 Task: Create a due date automation trigger when advanced on, on the monday of the week before a card is due add fields without custom field "Resume" set to a number lower or equal to 1 and lower or equal to 10 at 11:00 AM.
Action: Mouse moved to (844, 261)
Screenshot: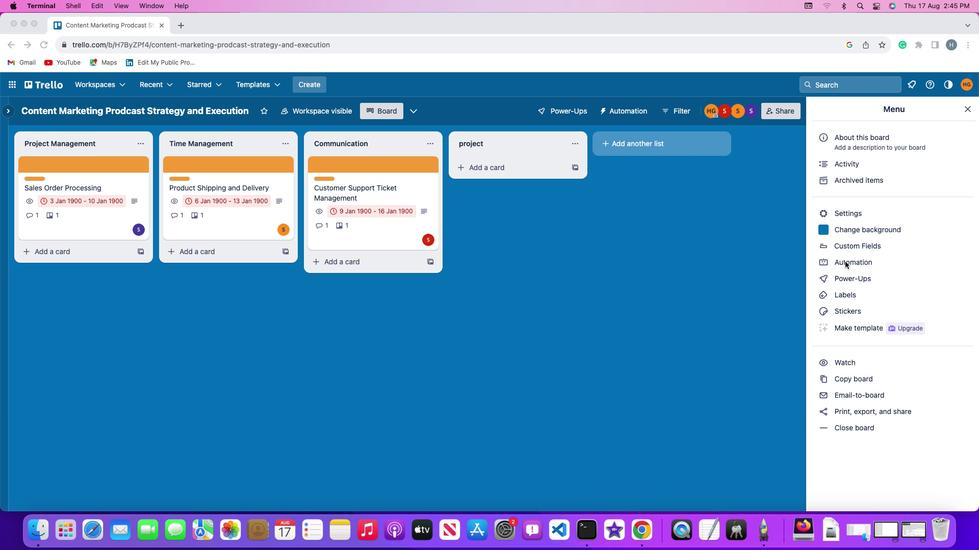 
Action: Mouse pressed left at (844, 261)
Screenshot: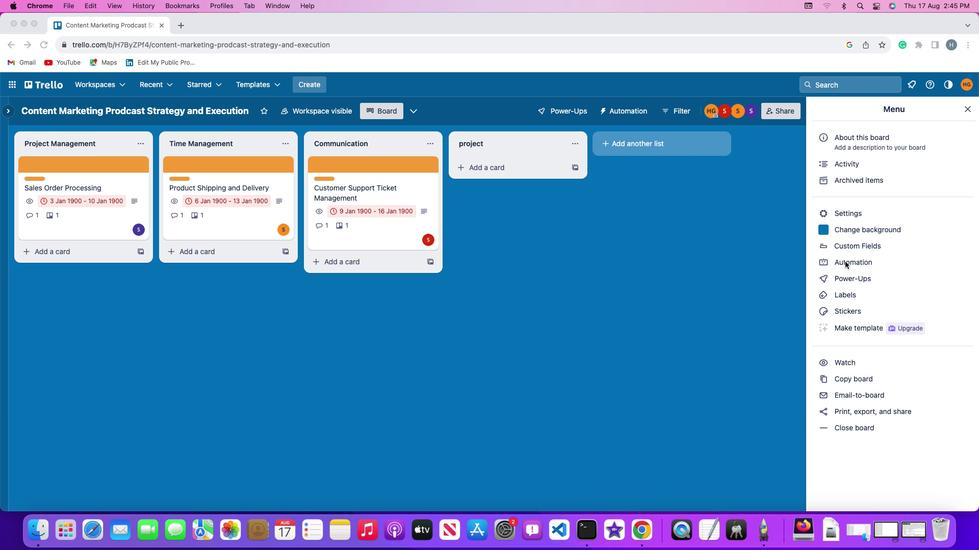 
Action: Mouse pressed left at (844, 261)
Screenshot: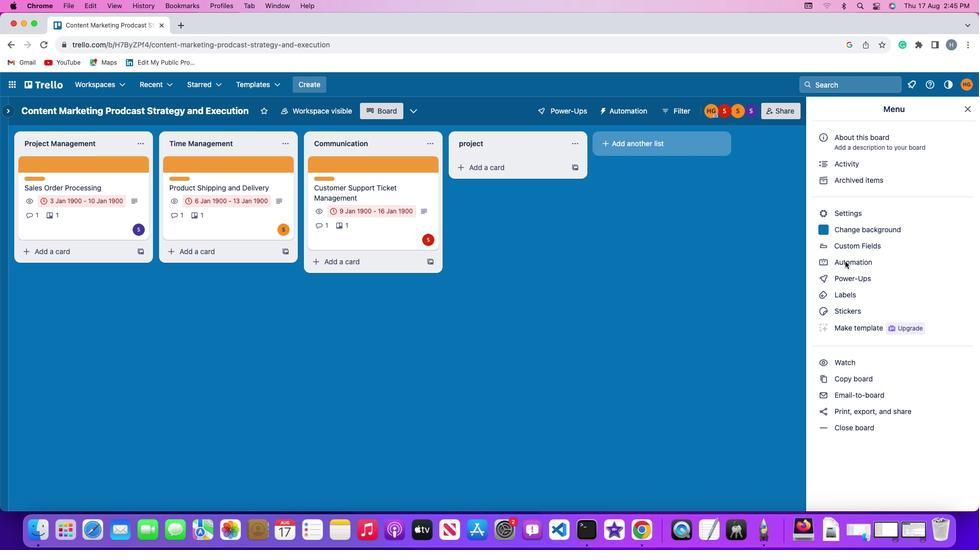 
Action: Mouse moved to (68, 239)
Screenshot: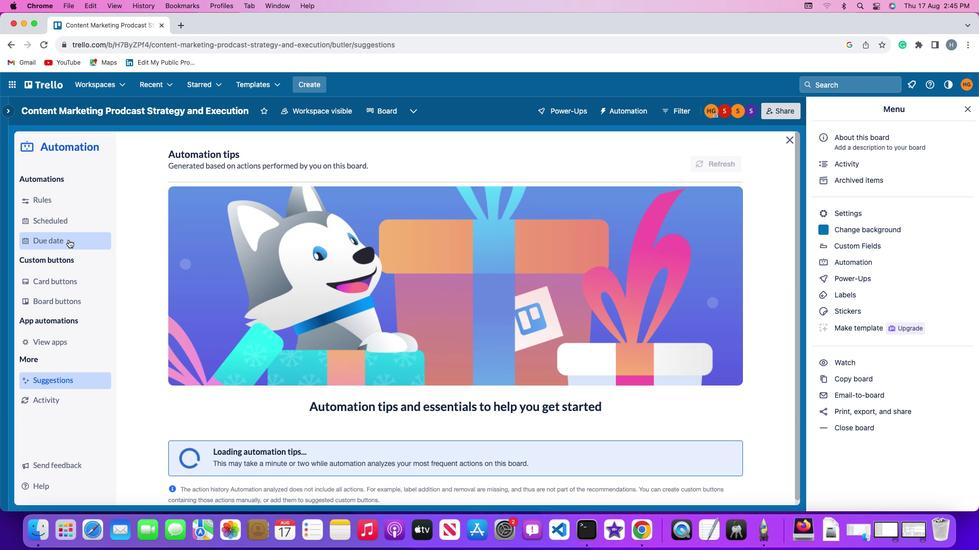 
Action: Mouse pressed left at (68, 239)
Screenshot: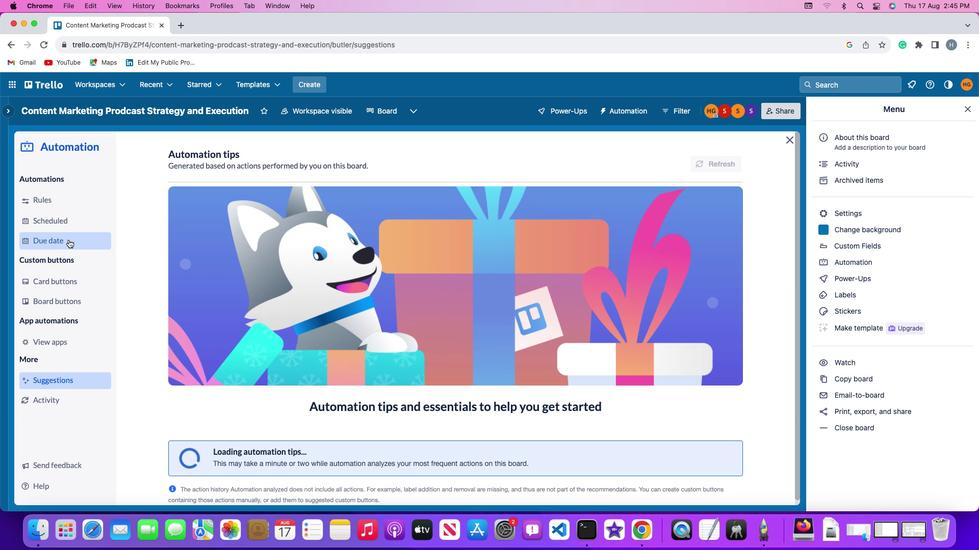 
Action: Mouse moved to (680, 153)
Screenshot: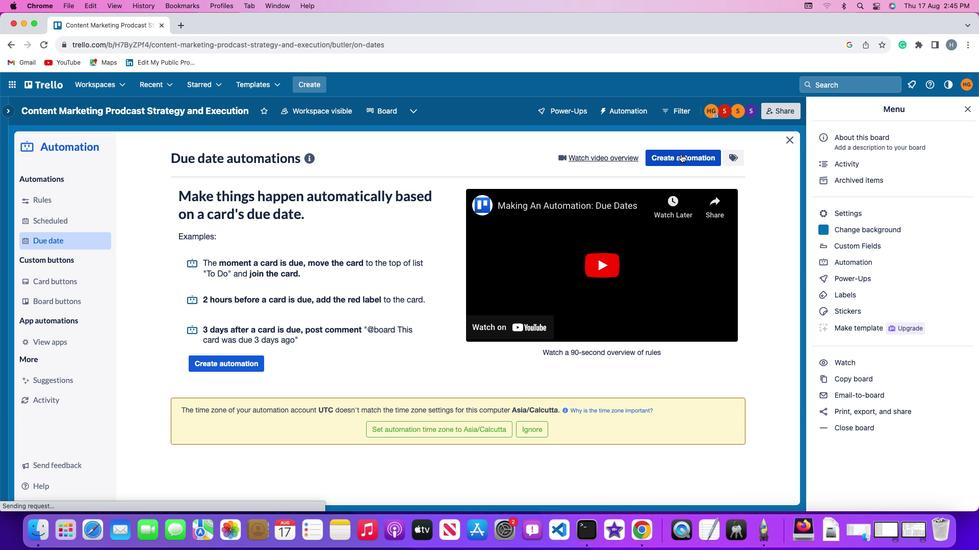 
Action: Mouse pressed left at (680, 153)
Screenshot: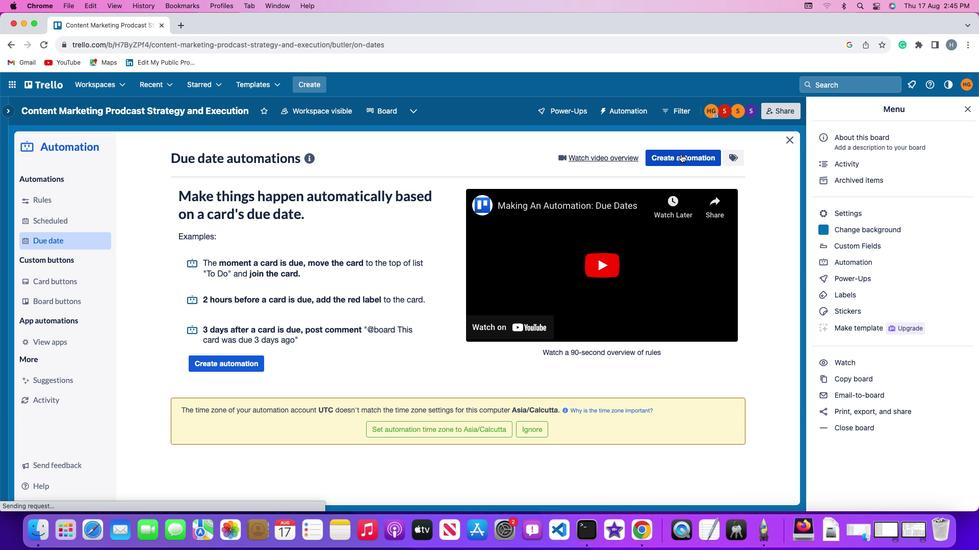 
Action: Mouse moved to (193, 256)
Screenshot: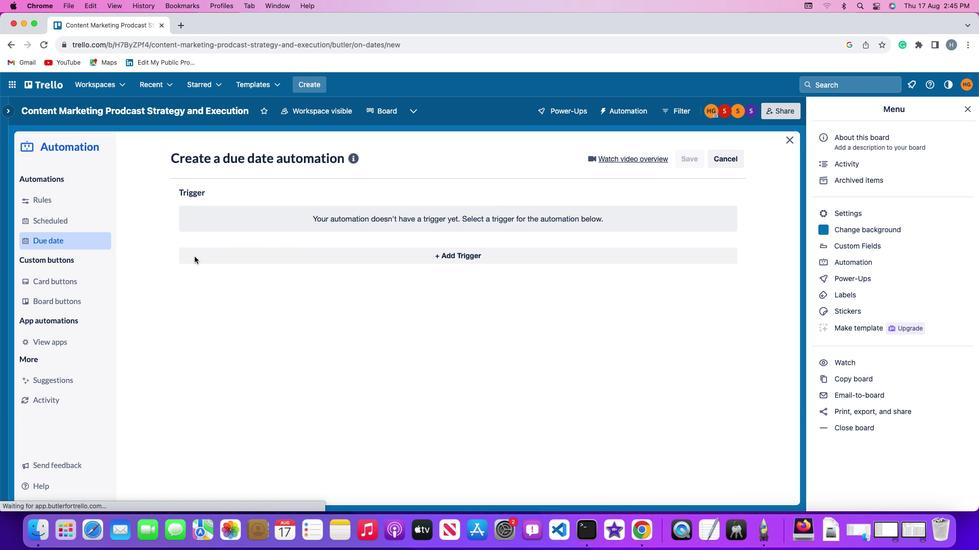 
Action: Mouse pressed left at (193, 256)
Screenshot: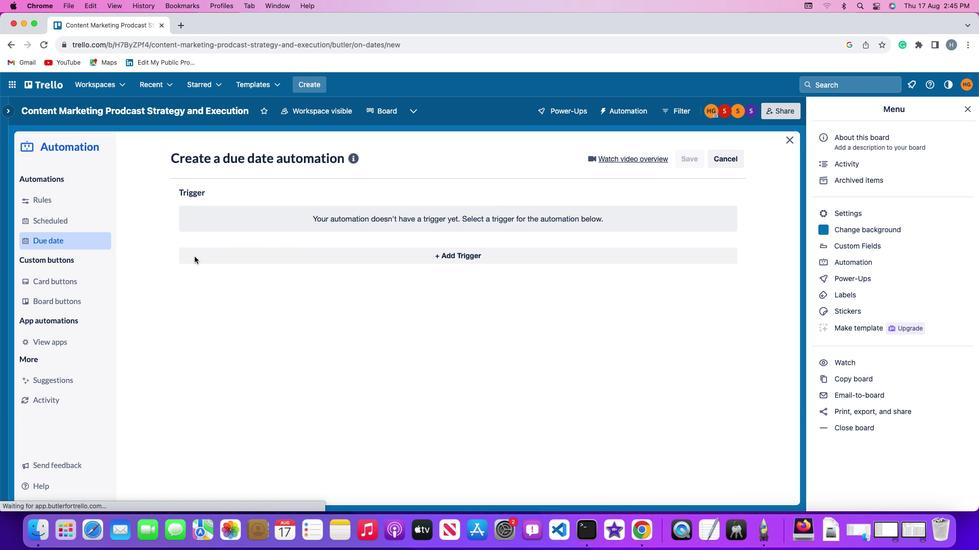 
Action: Mouse moved to (224, 452)
Screenshot: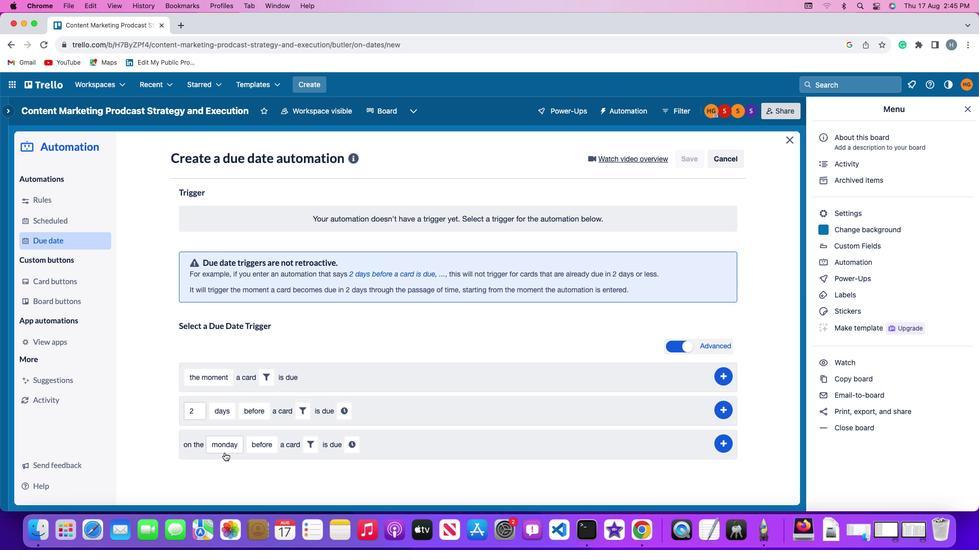 
Action: Mouse pressed left at (224, 452)
Screenshot: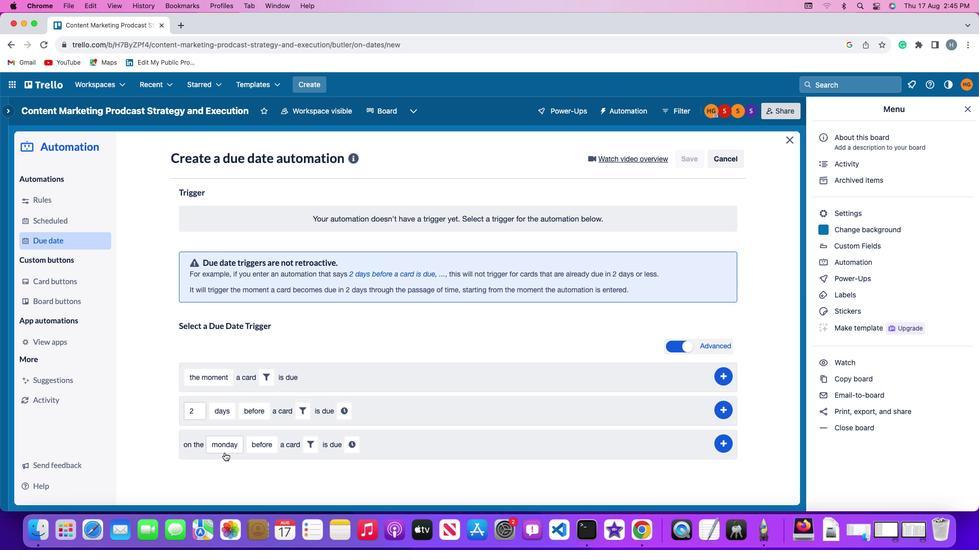 
Action: Mouse moved to (244, 306)
Screenshot: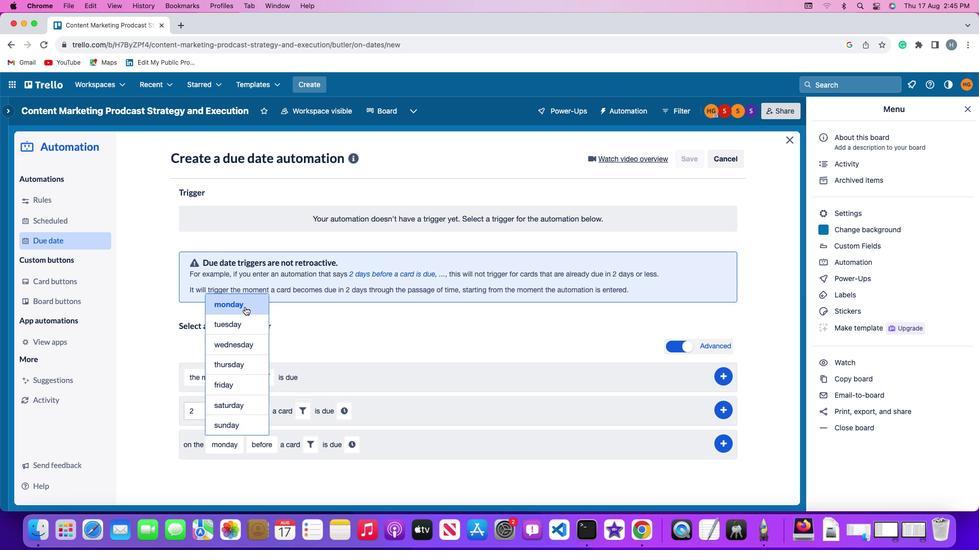 
Action: Mouse pressed left at (244, 306)
Screenshot: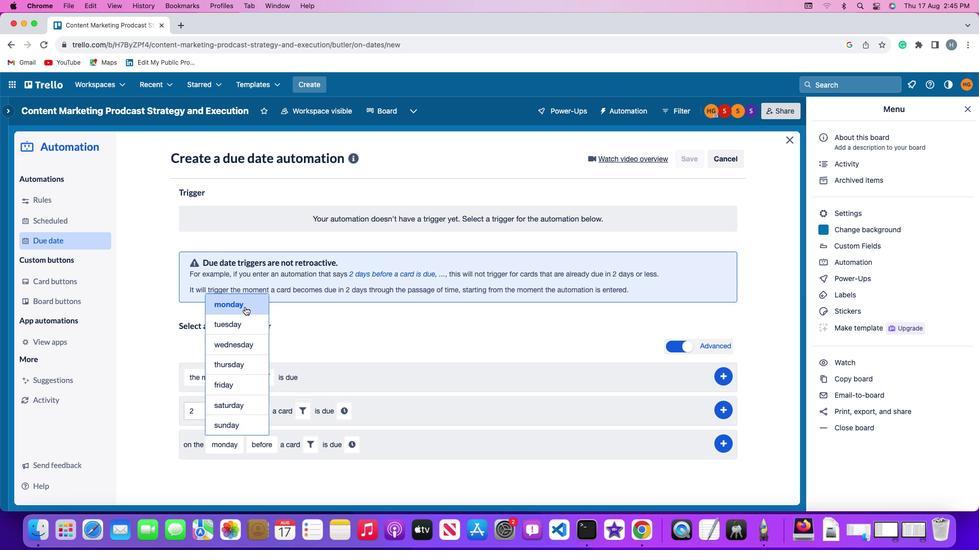 
Action: Mouse moved to (250, 446)
Screenshot: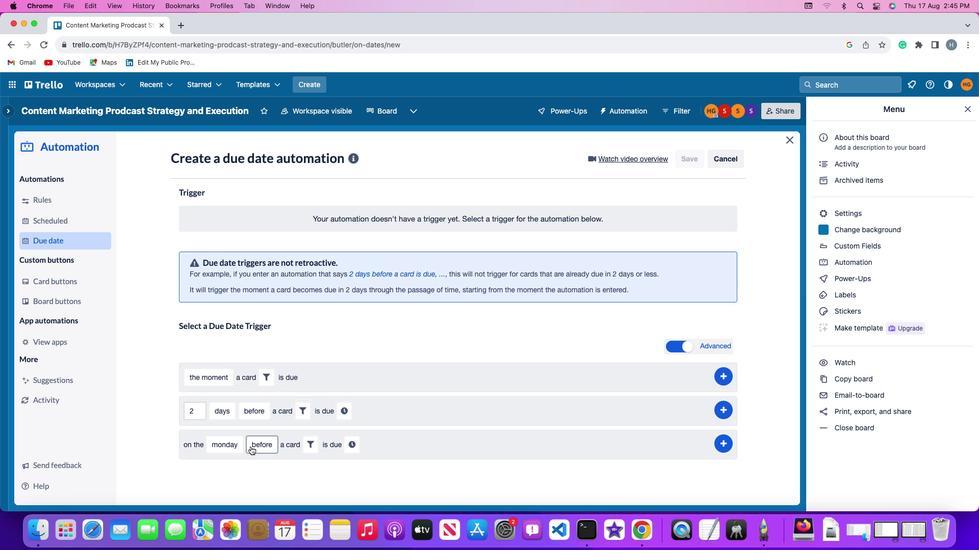 
Action: Mouse pressed left at (250, 446)
Screenshot: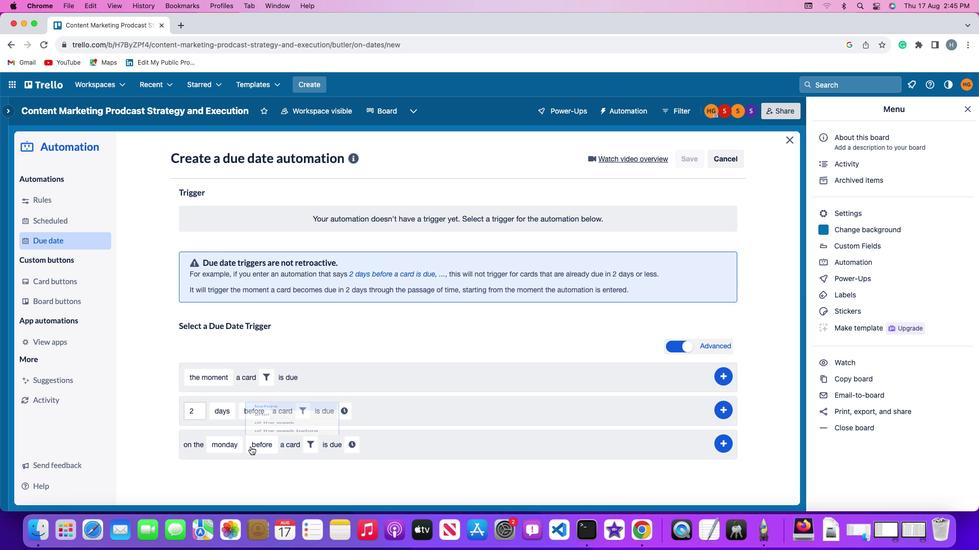 
Action: Mouse moved to (262, 425)
Screenshot: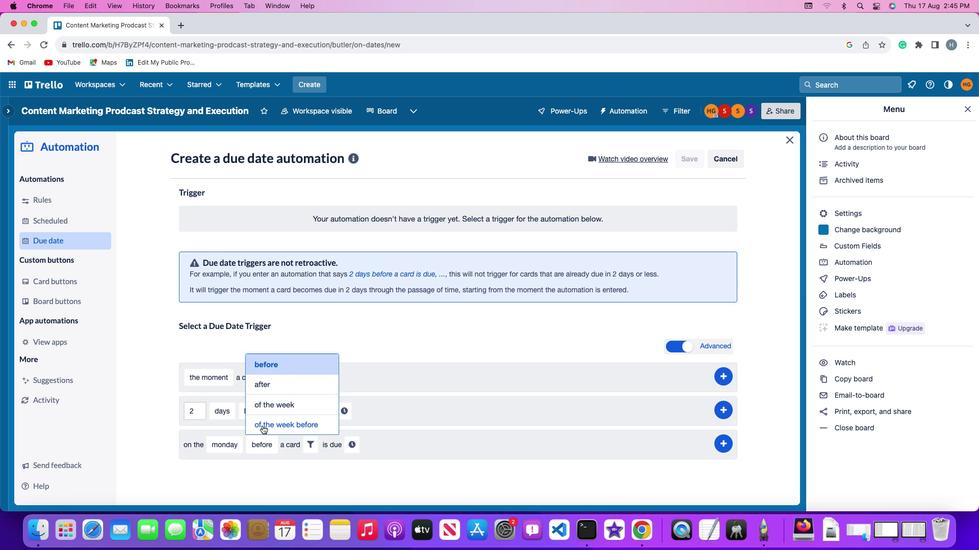 
Action: Mouse pressed left at (262, 425)
Screenshot: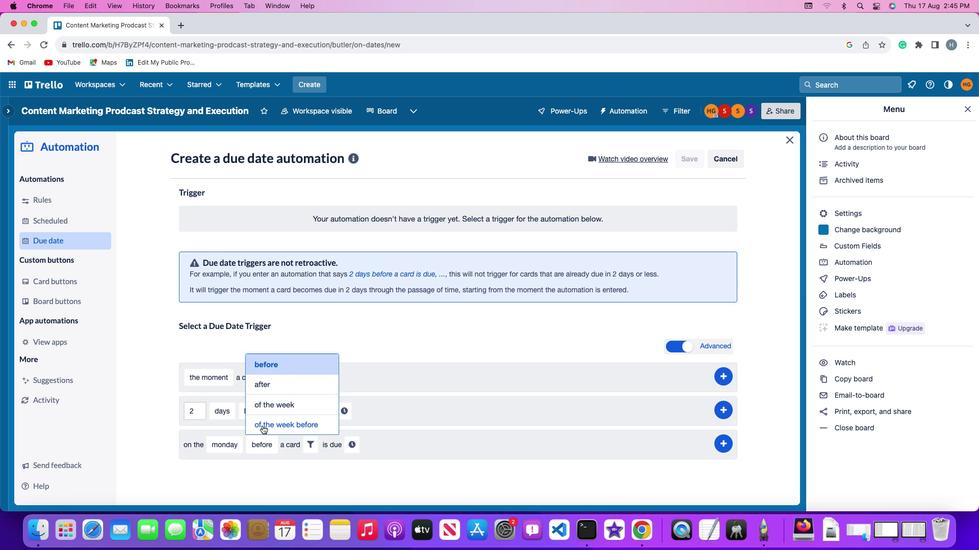 
Action: Mouse moved to (344, 442)
Screenshot: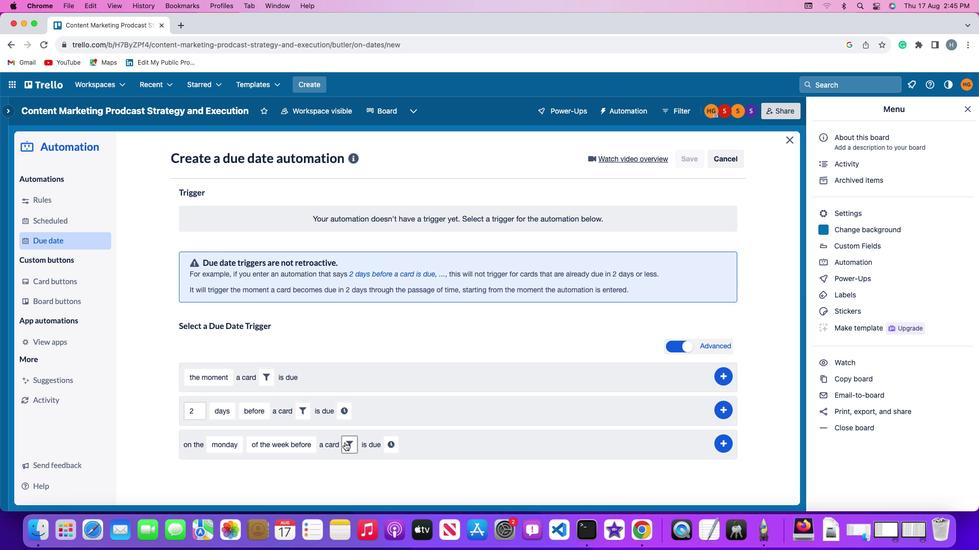 
Action: Mouse pressed left at (344, 442)
Screenshot: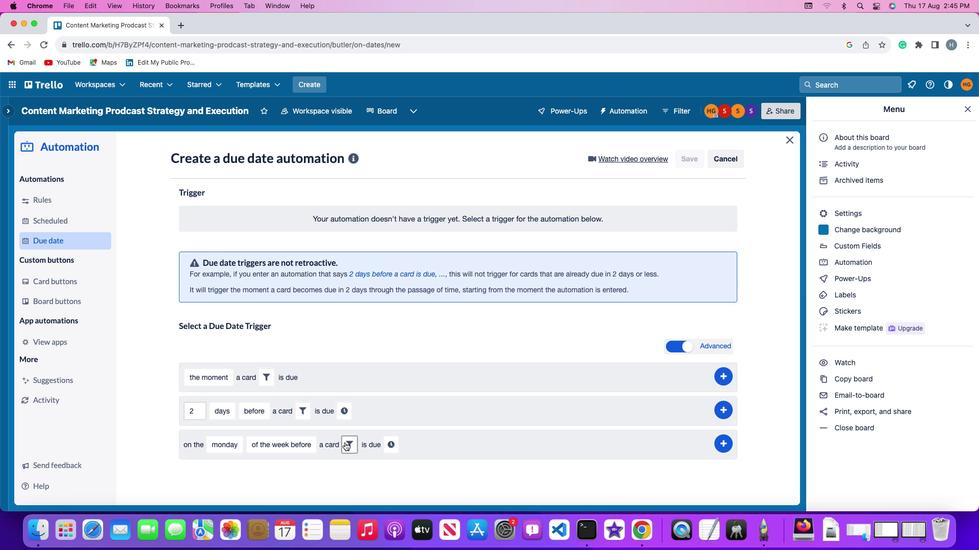 
Action: Mouse moved to (516, 474)
Screenshot: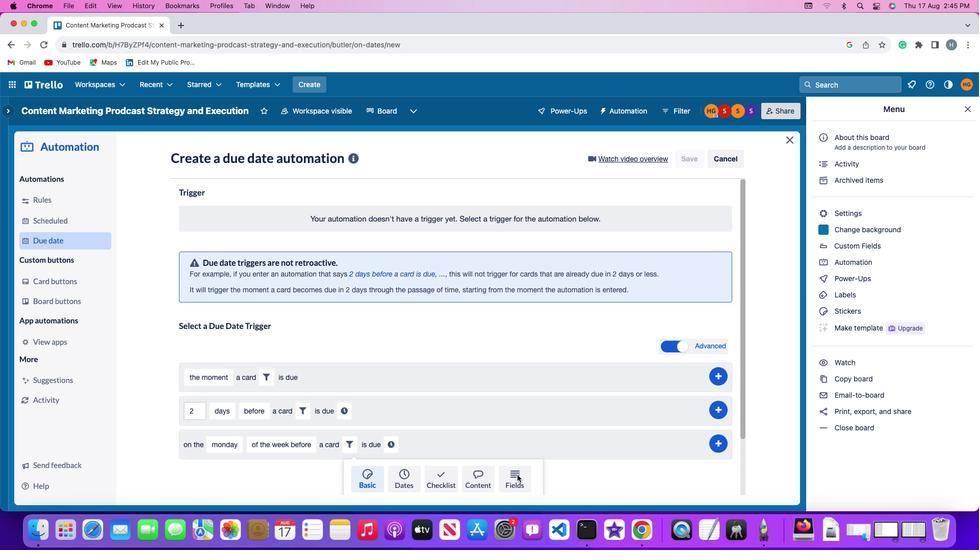 
Action: Mouse pressed left at (516, 474)
Screenshot: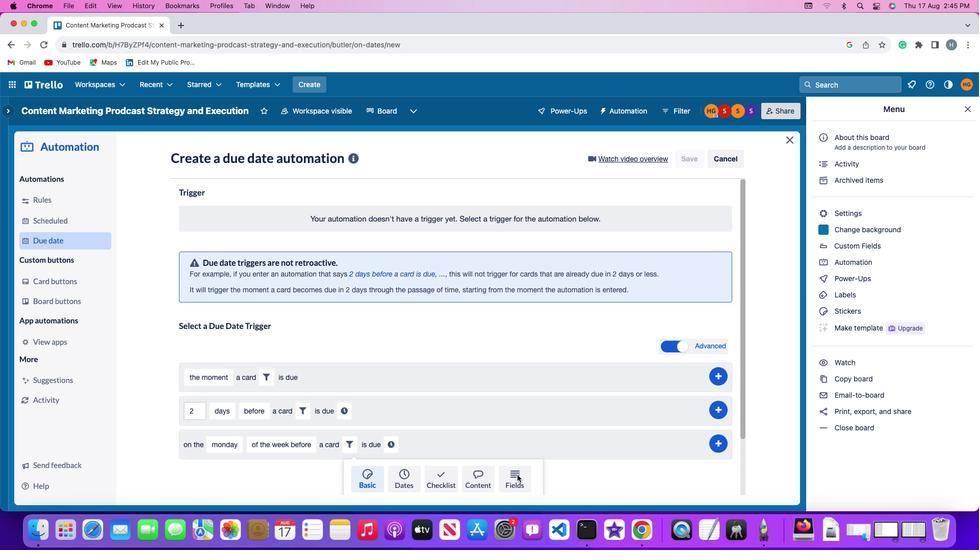 
Action: Mouse moved to (305, 470)
Screenshot: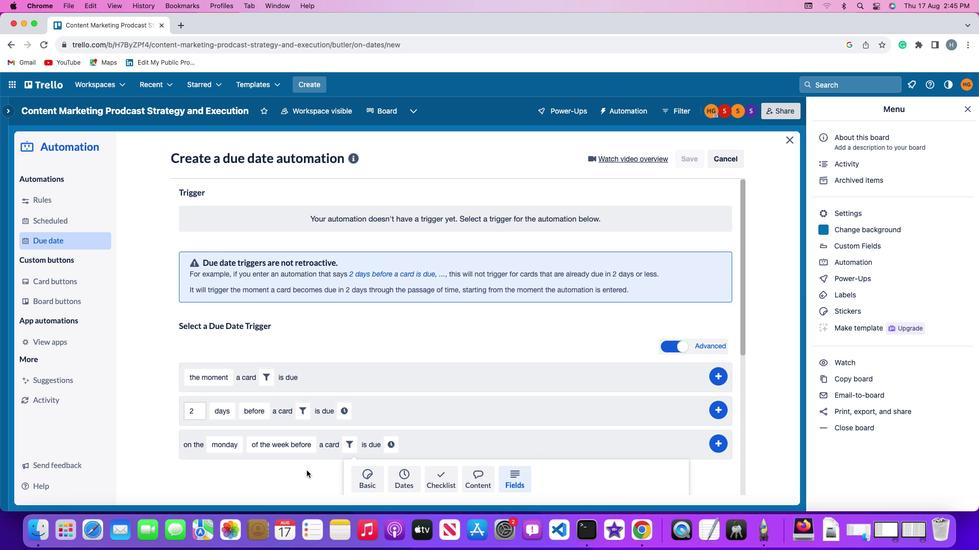 
Action: Mouse scrolled (305, 470) with delta (0, 0)
Screenshot: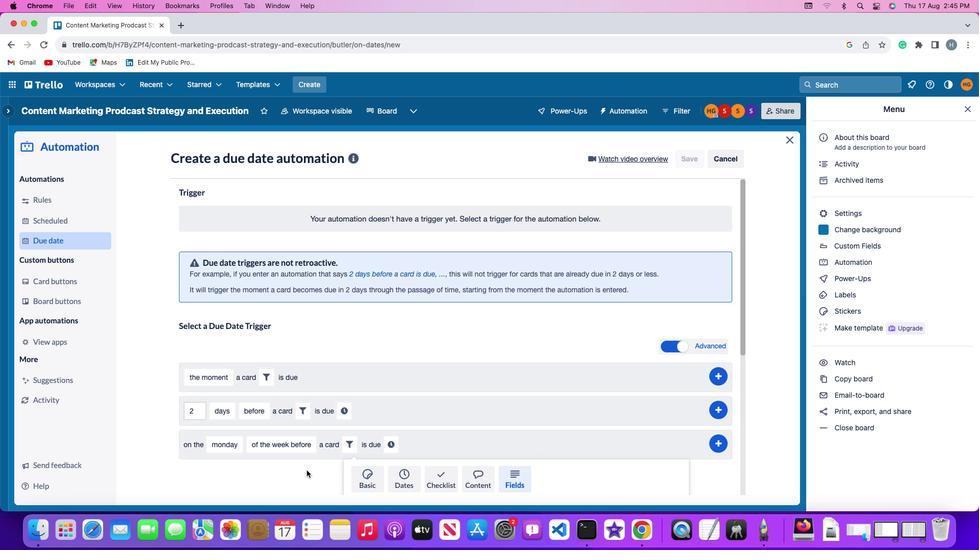 
Action: Mouse scrolled (305, 470) with delta (0, 0)
Screenshot: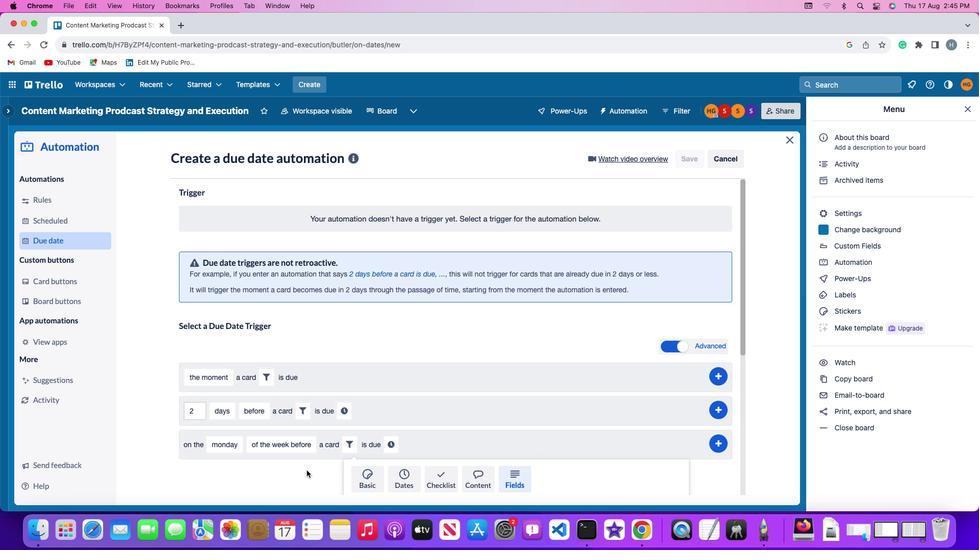 
Action: Mouse scrolled (305, 470) with delta (0, -1)
Screenshot: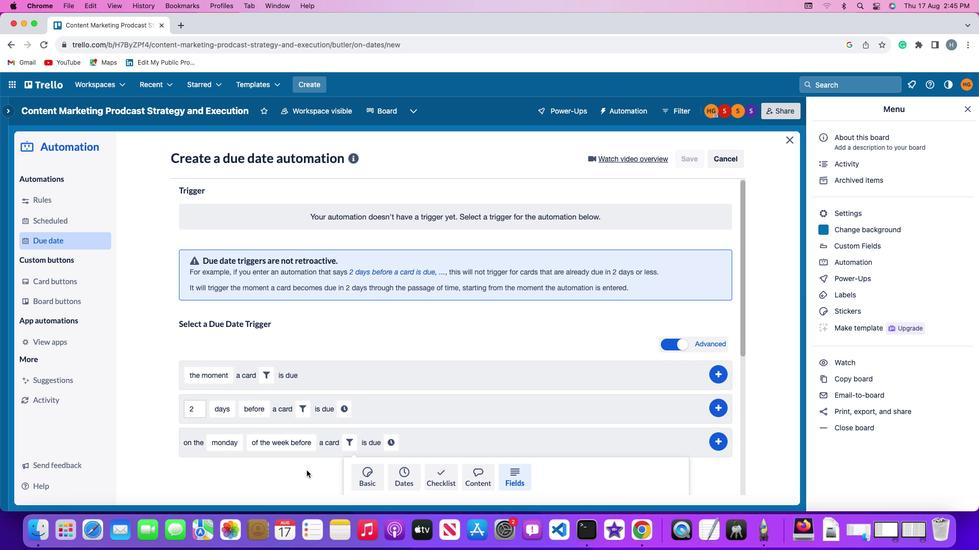 
Action: Mouse scrolled (305, 470) with delta (0, -2)
Screenshot: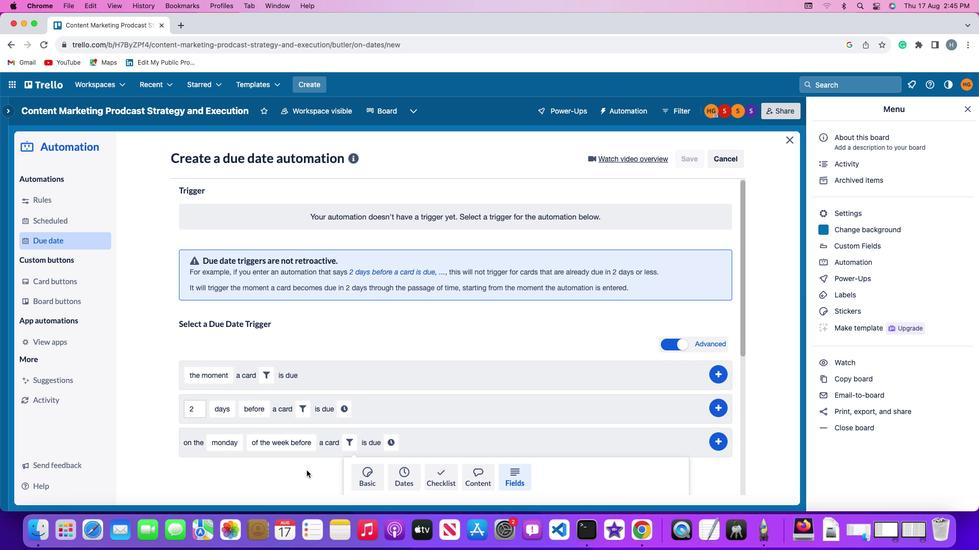 
Action: Mouse scrolled (305, 470) with delta (0, -3)
Screenshot: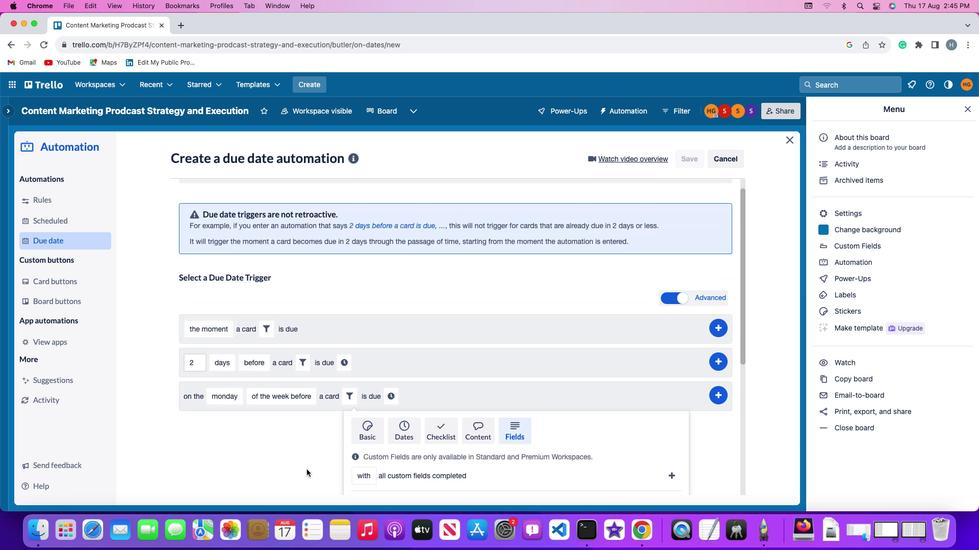 
Action: Mouse moved to (303, 466)
Screenshot: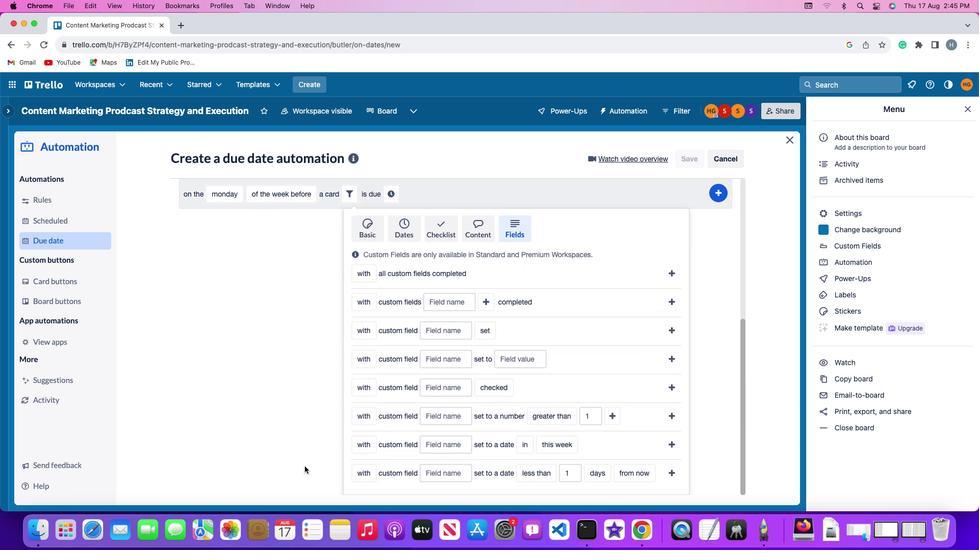 
Action: Mouse scrolled (303, 466) with delta (0, 0)
Screenshot: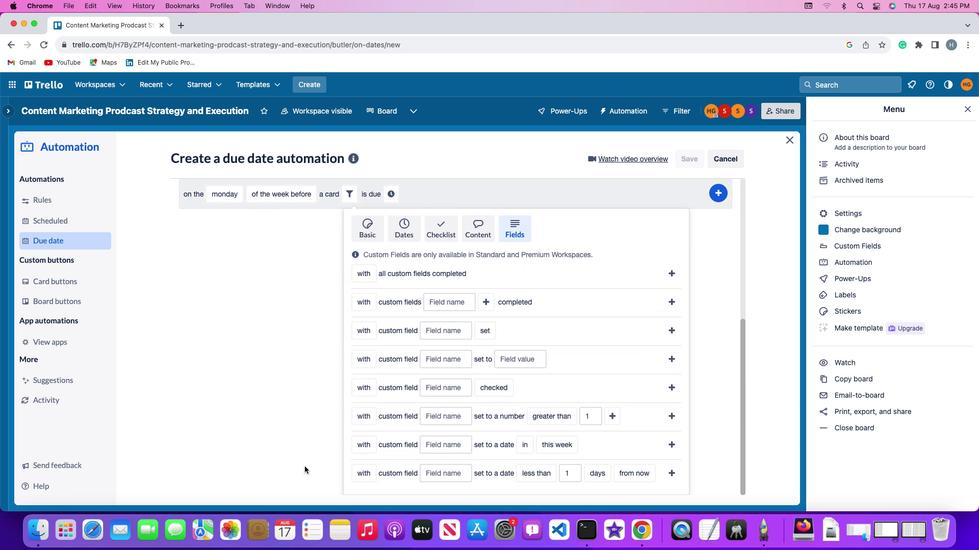 
Action: Mouse scrolled (303, 466) with delta (0, 0)
Screenshot: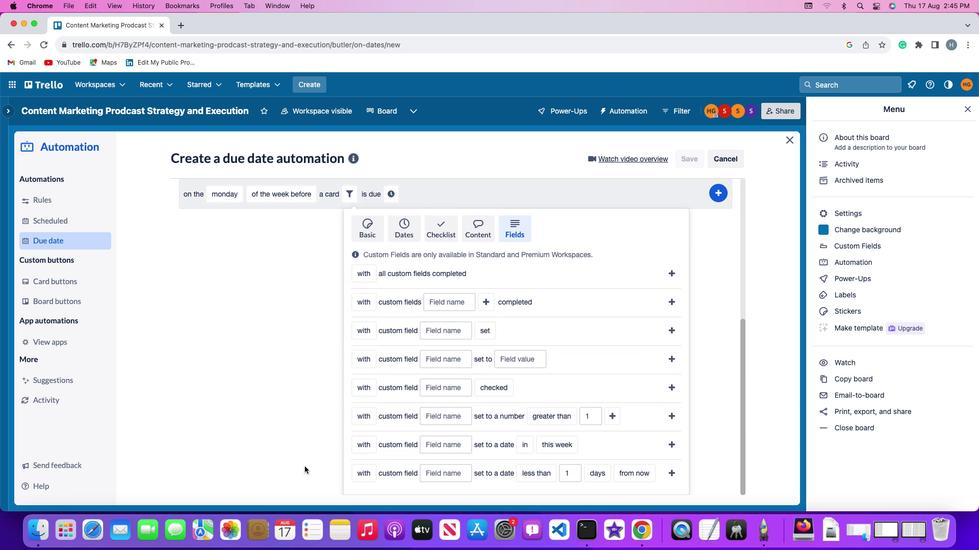 
Action: Mouse scrolled (303, 466) with delta (0, -1)
Screenshot: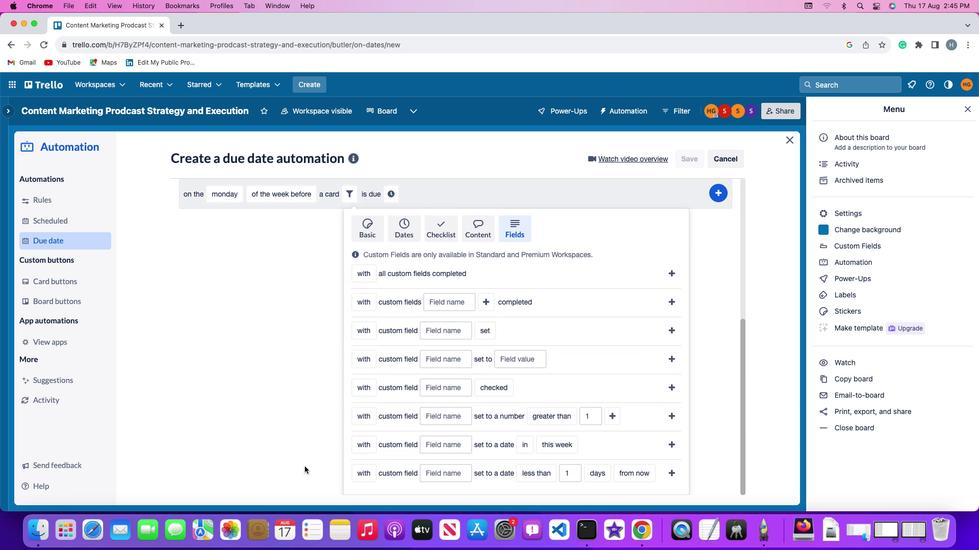
Action: Mouse scrolled (303, 466) with delta (0, -2)
Screenshot: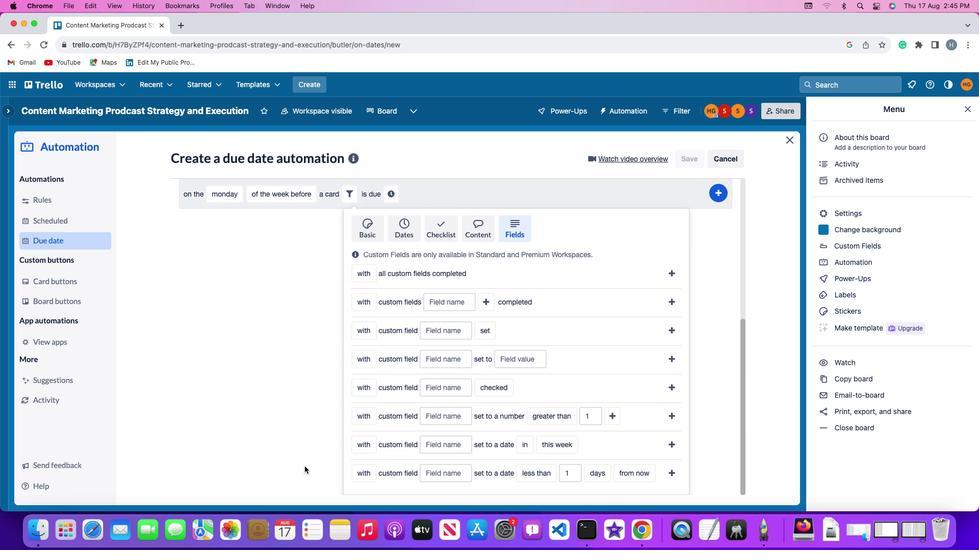
Action: Mouse moved to (359, 417)
Screenshot: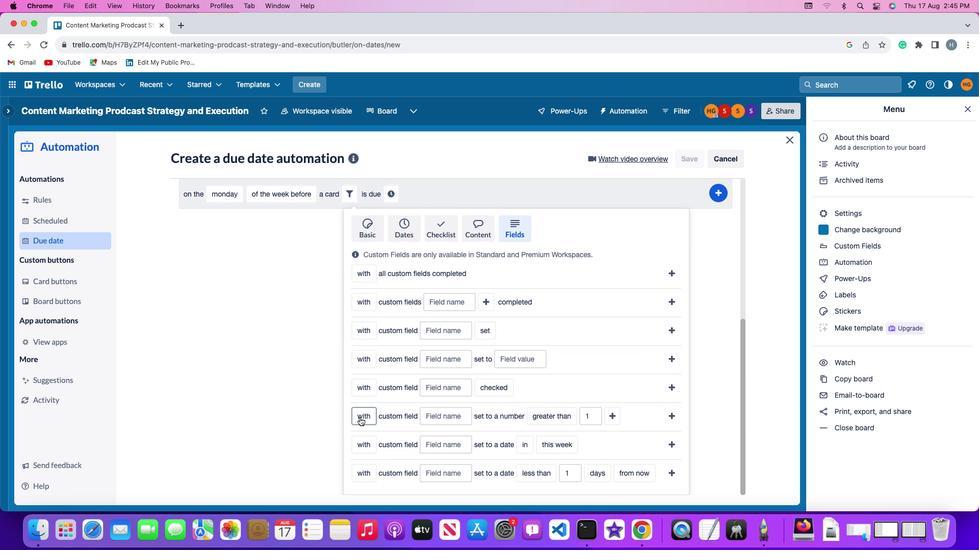 
Action: Mouse pressed left at (359, 417)
Screenshot: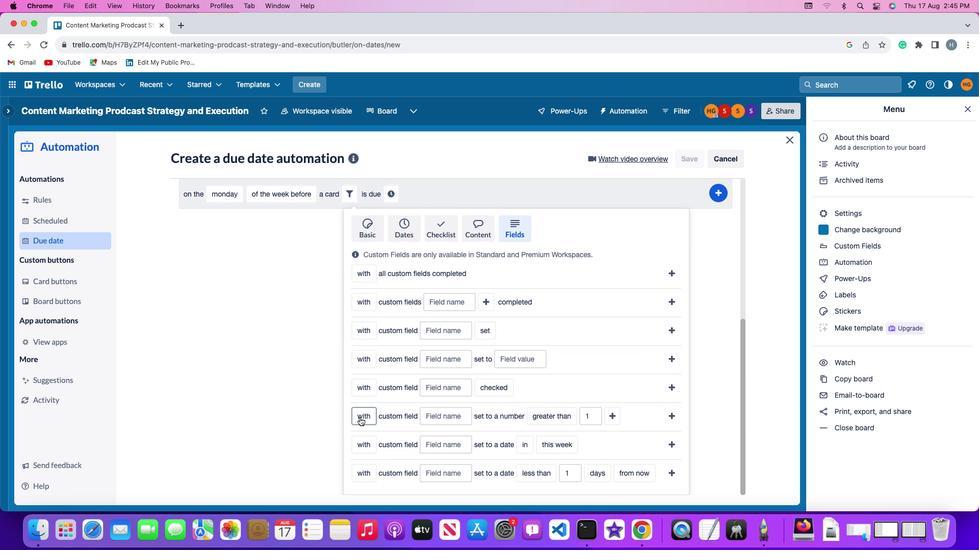 
Action: Mouse moved to (373, 450)
Screenshot: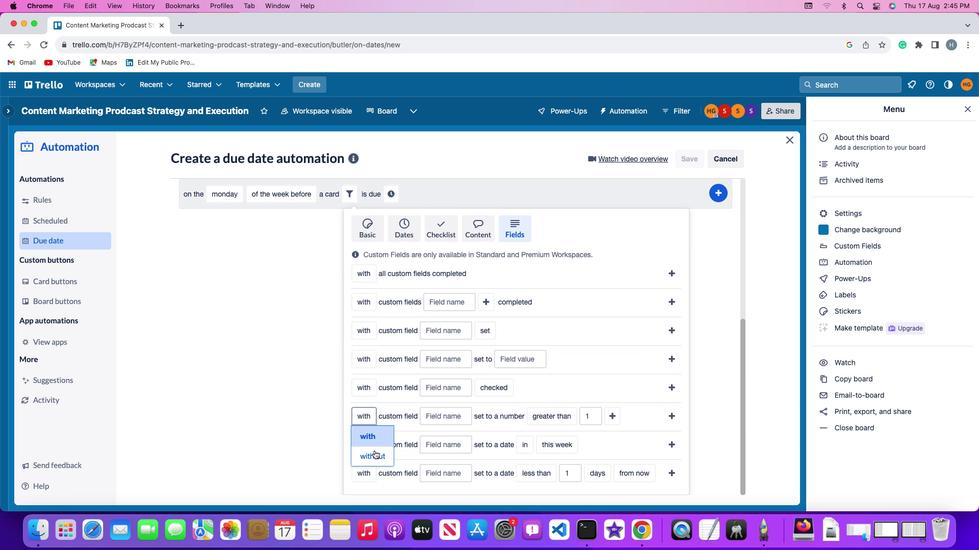 
Action: Mouse pressed left at (373, 450)
Screenshot: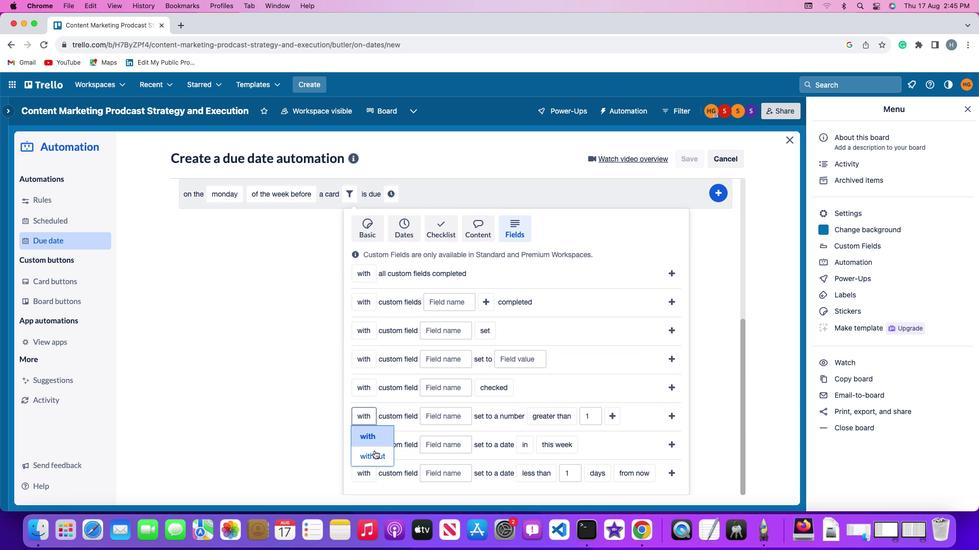
Action: Mouse moved to (449, 415)
Screenshot: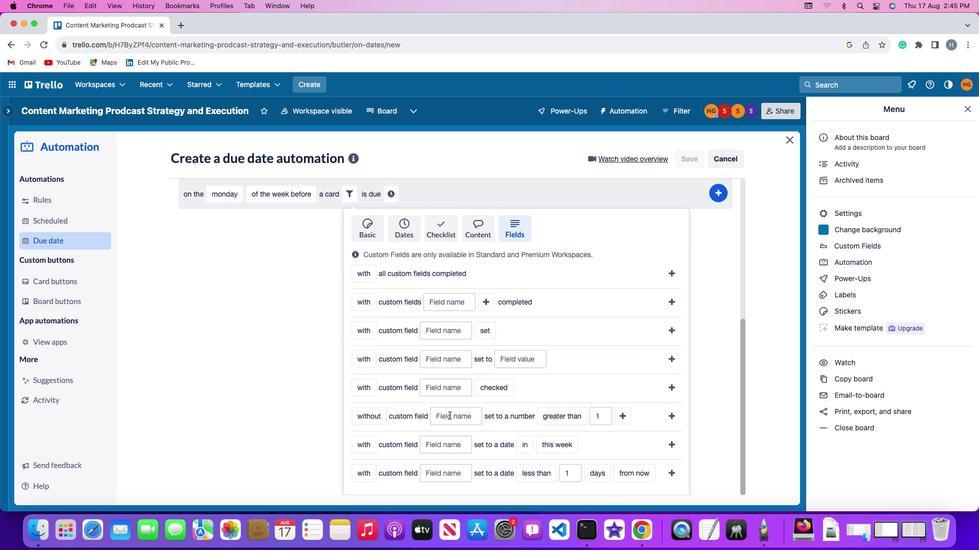 
Action: Mouse pressed left at (449, 415)
Screenshot: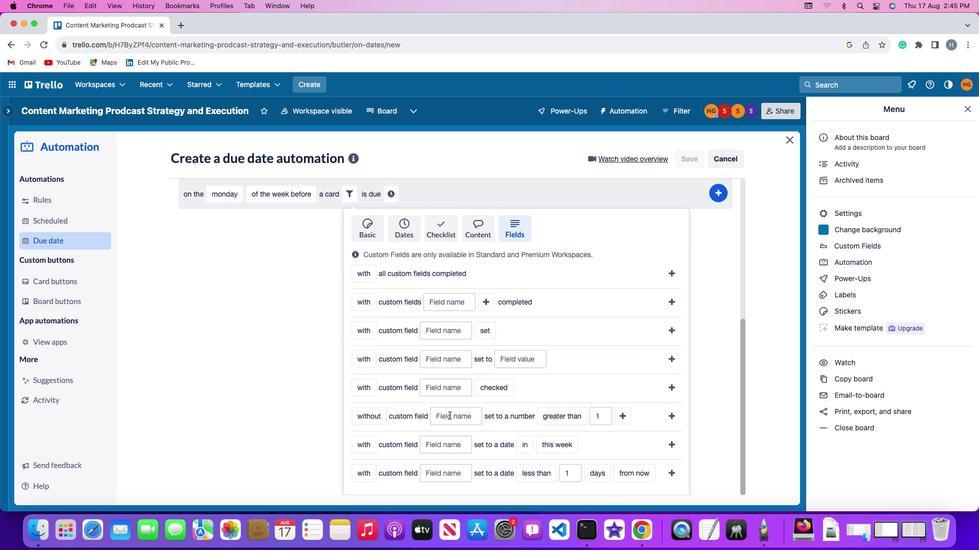 
Action: Mouse moved to (449, 415)
Screenshot: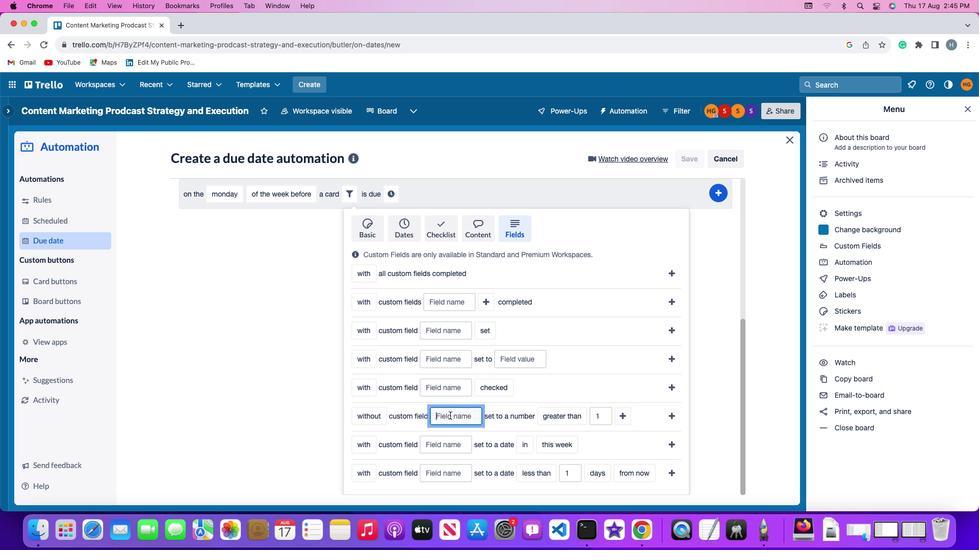 
Action: Key pressed Key.shift'R''e''s''u''m''e'
Screenshot: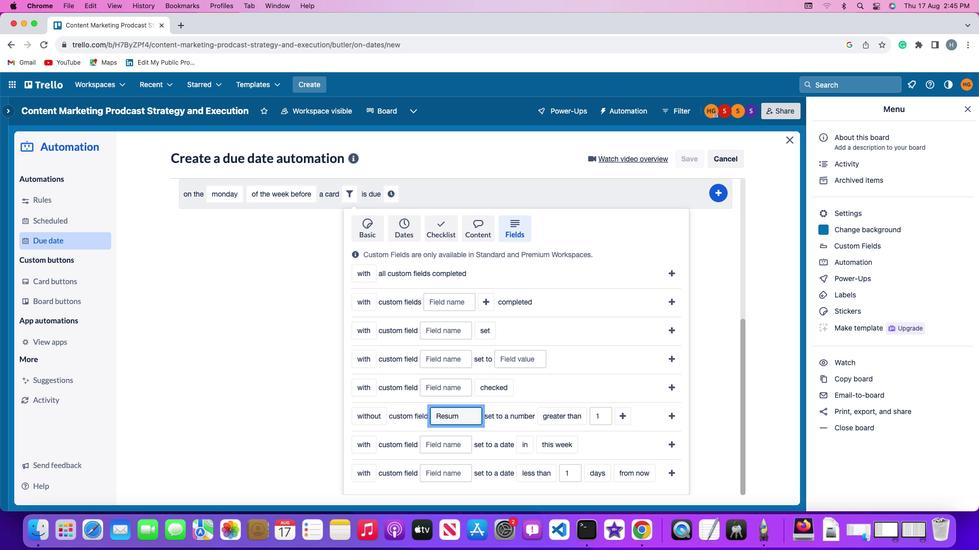 
Action: Mouse moved to (551, 413)
Screenshot: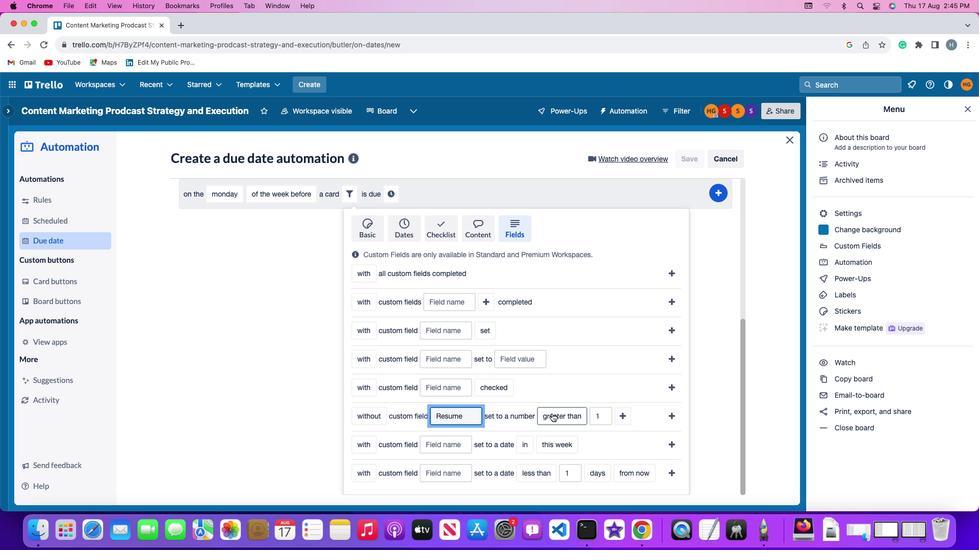 
Action: Mouse pressed left at (551, 413)
Screenshot: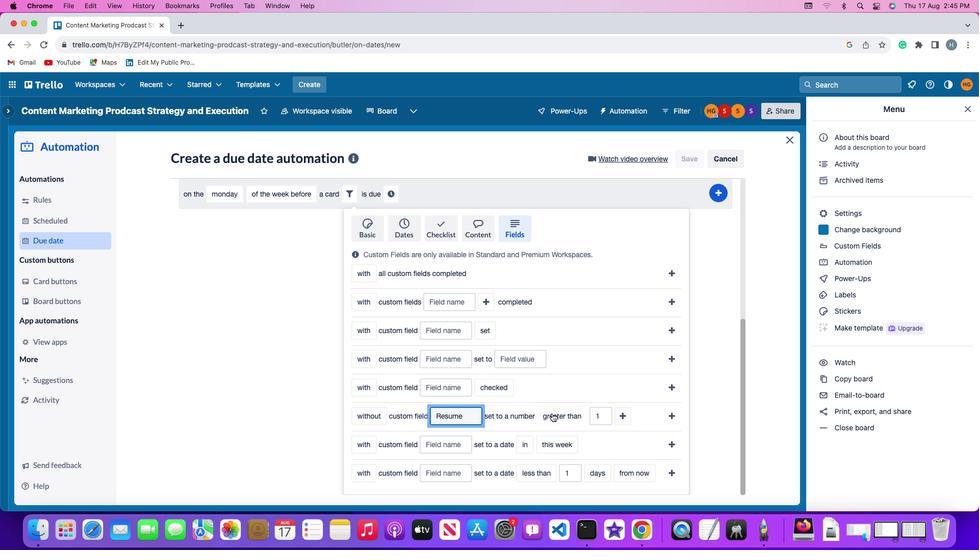 
Action: Mouse moved to (552, 395)
Screenshot: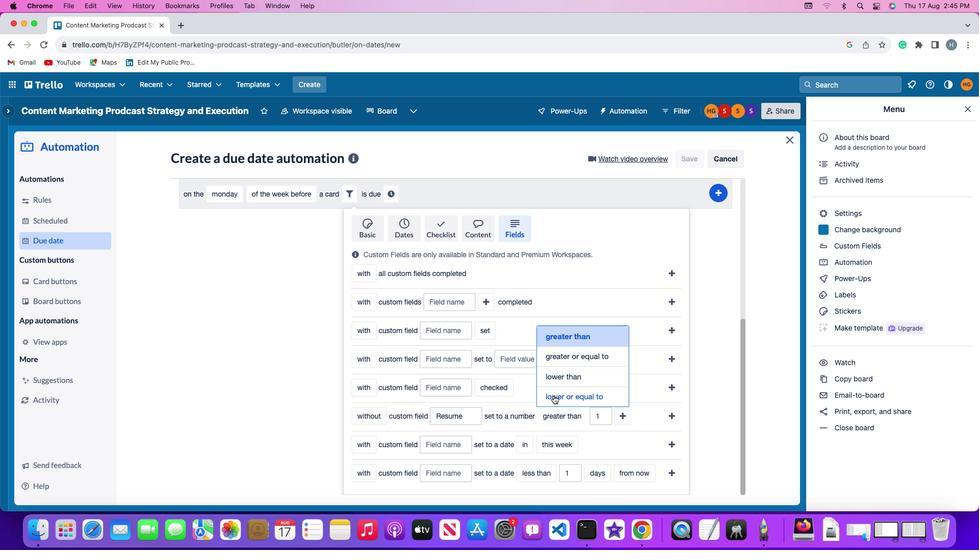 
Action: Mouse pressed left at (552, 395)
Screenshot: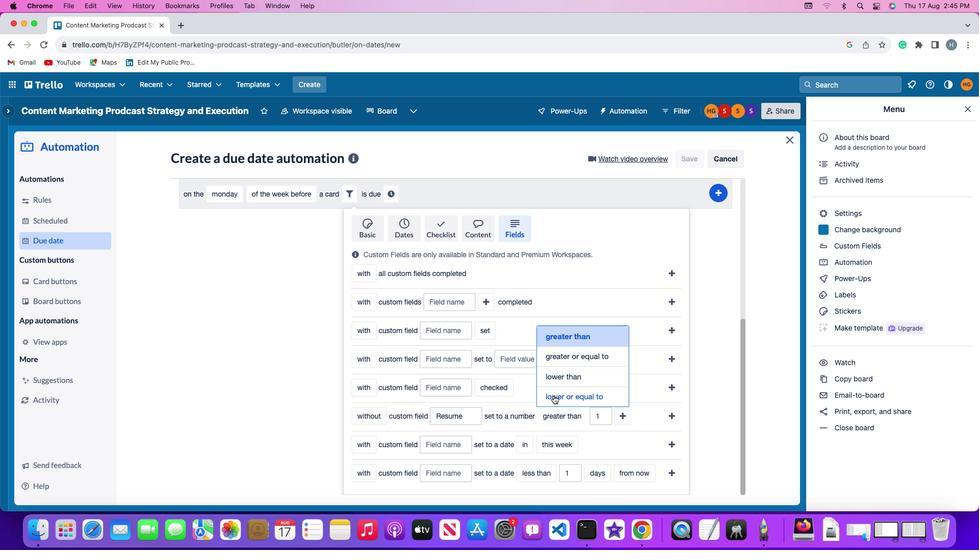 
Action: Mouse moved to (618, 415)
Screenshot: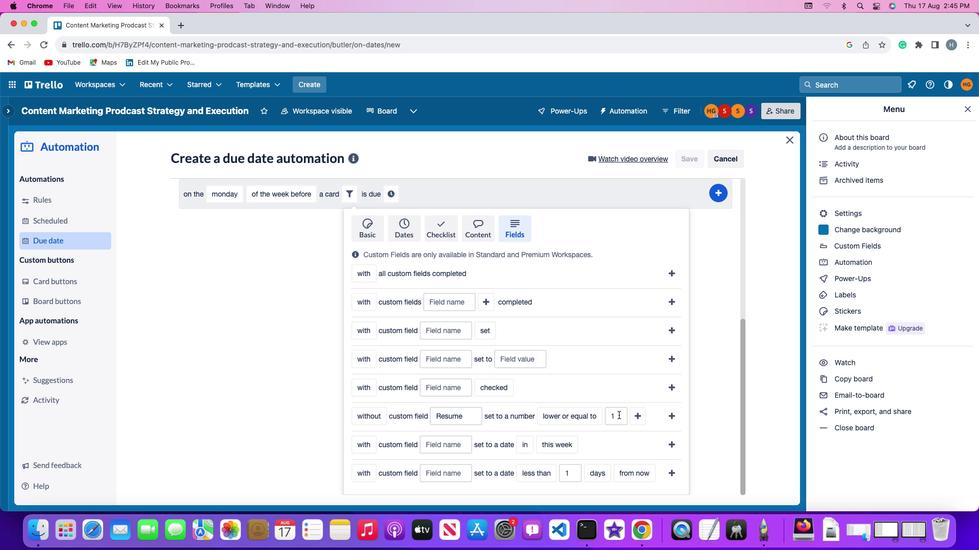 
Action: Mouse pressed left at (618, 415)
Screenshot: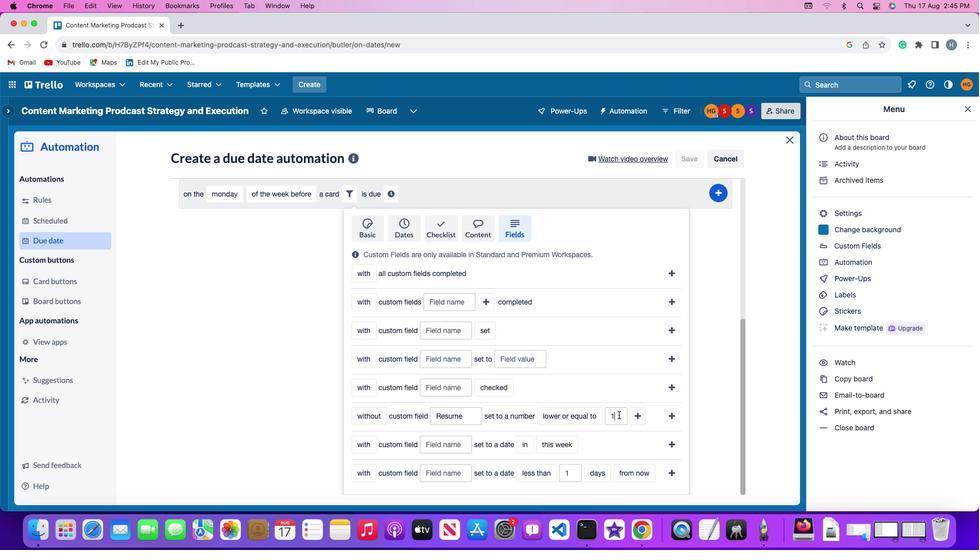 
Action: Key pressed Key.backspace'1'
Screenshot: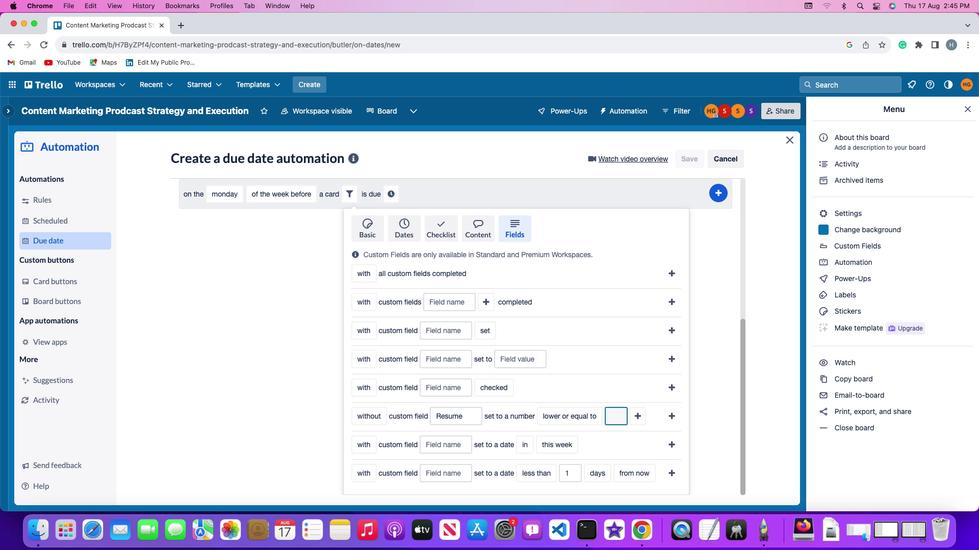 
Action: Mouse moved to (633, 413)
Screenshot: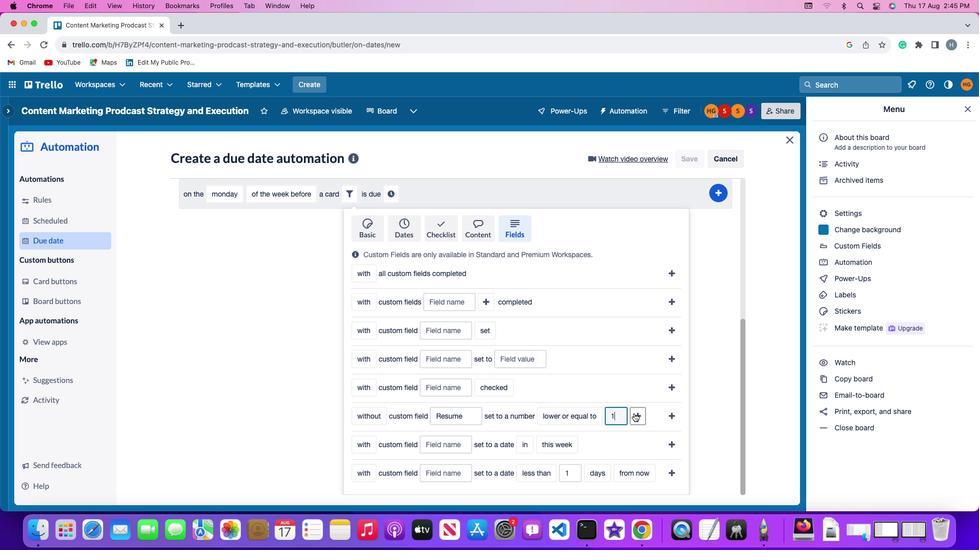 
Action: Mouse pressed left at (633, 413)
Screenshot: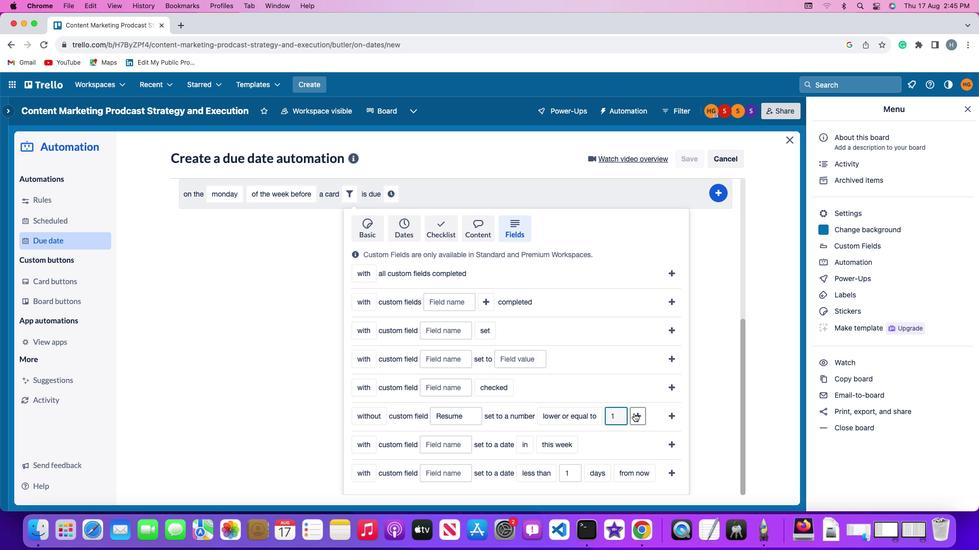 
Action: Mouse moved to (389, 441)
Screenshot: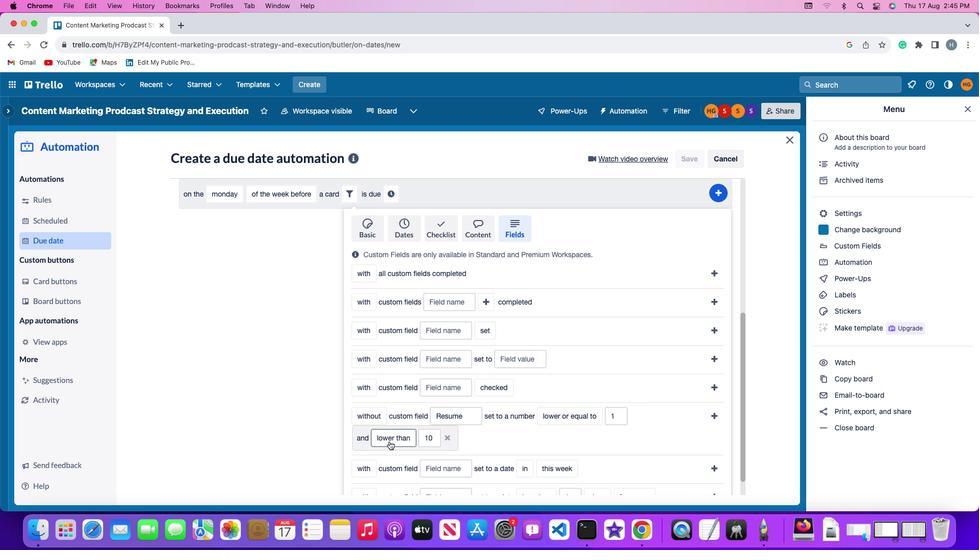 
Action: Mouse pressed left at (389, 441)
Screenshot: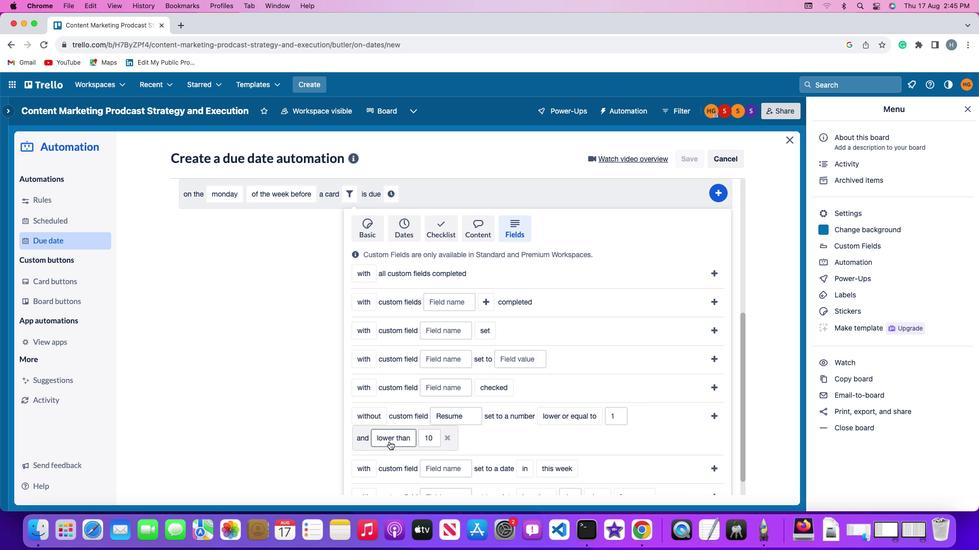 
Action: Mouse moved to (399, 376)
Screenshot: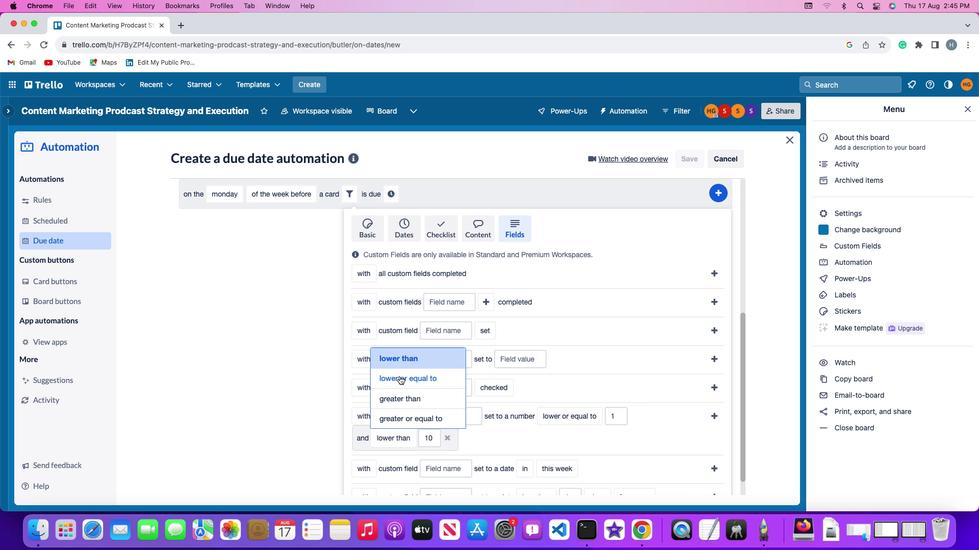 
Action: Mouse pressed left at (399, 376)
Screenshot: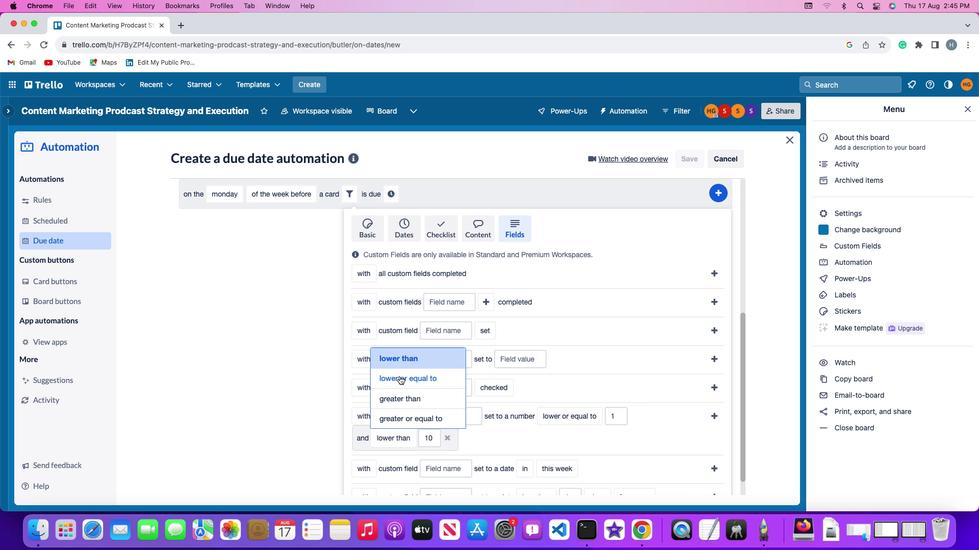 
Action: Mouse moved to (456, 435)
Screenshot: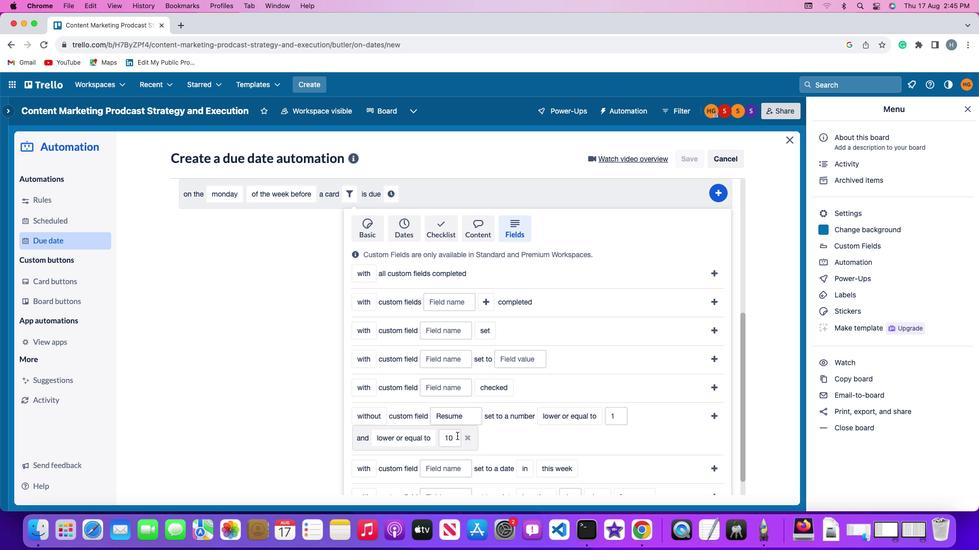 
Action: Mouse pressed left at (456, 435)
Screenshot: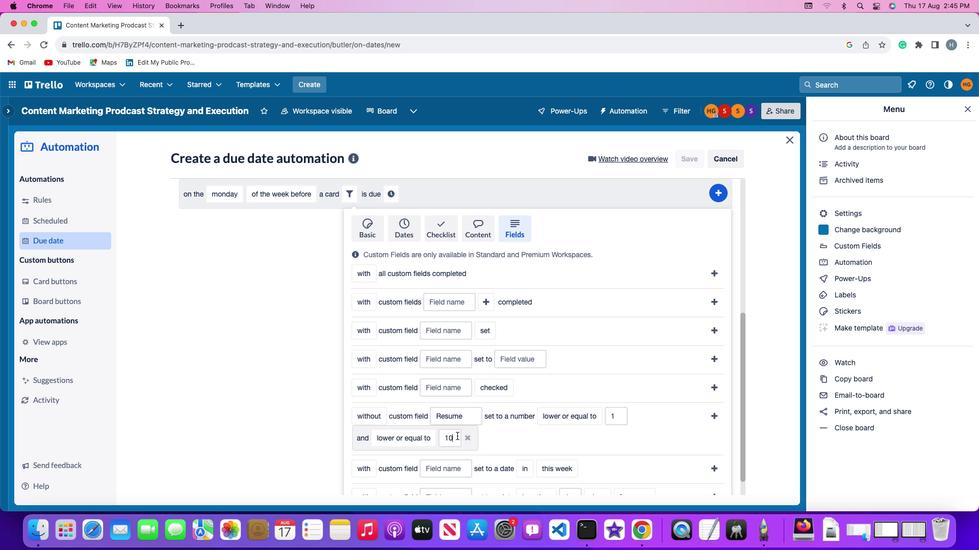 
Action: Key pressed Key.backspaceKey.backspace'1''0'
Screenshot: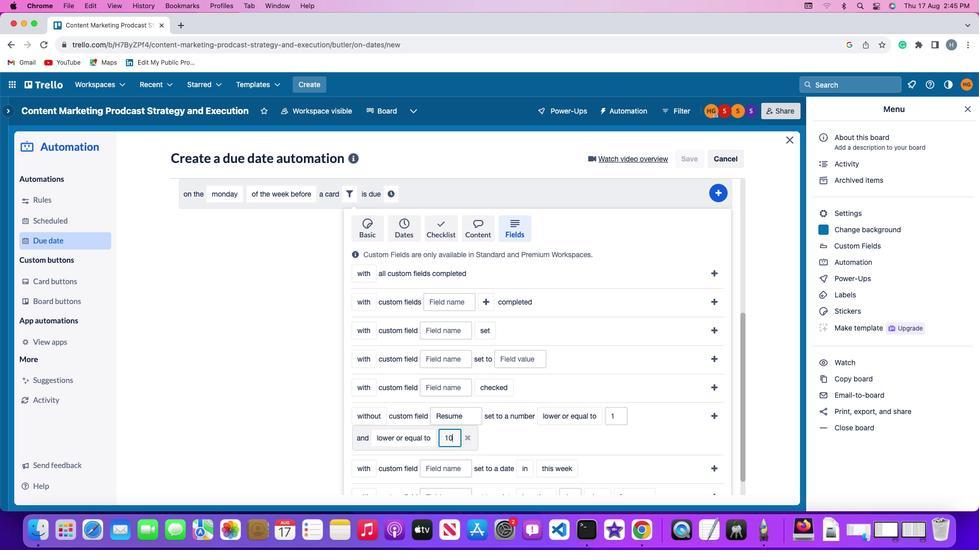
Action: Mouse moved to (712, 413)
Screenshot: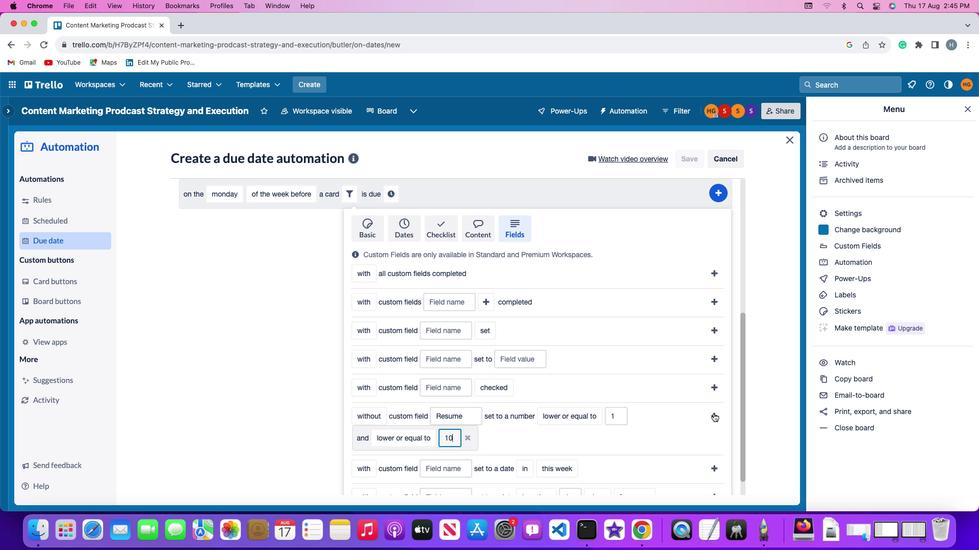 
Action: Mouse pressed left at (712, 413)
Screenshot: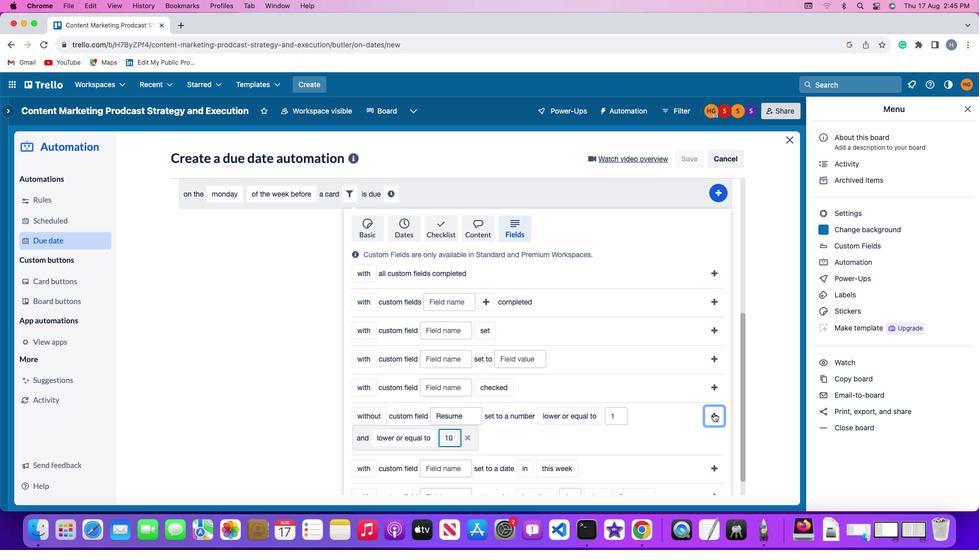 
Action: Mouse moved to (191, 464)
Screenshot: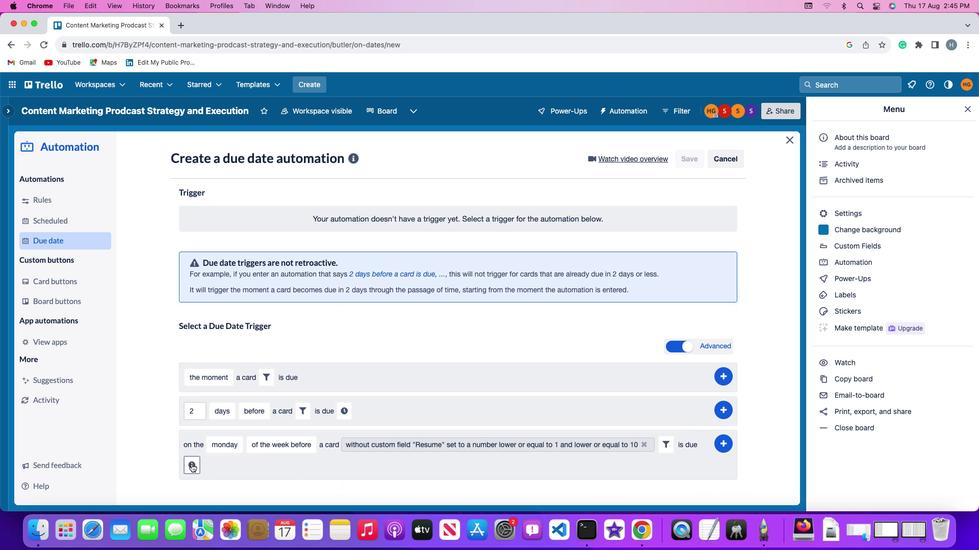 
Action: Mouse pressed left at (191, 464)
Screenshot: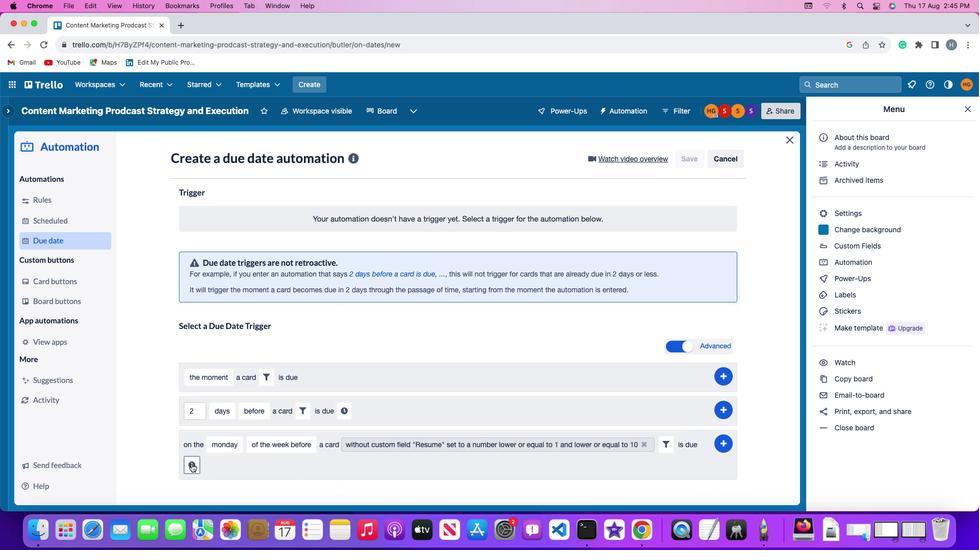 
Action: Mouse moved to (215, 464)
Screenshot: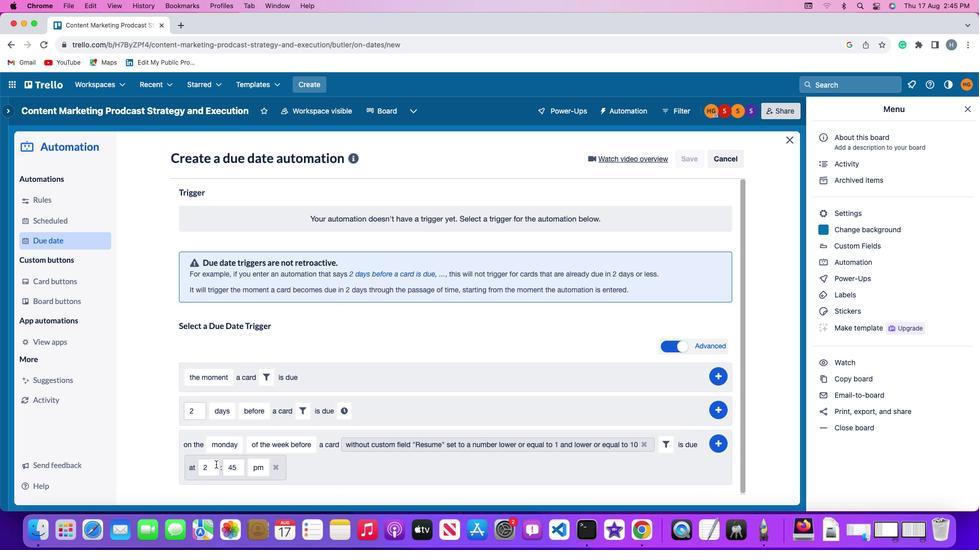 
Action: Mouse pressed left at (215, 464)
Screenshot: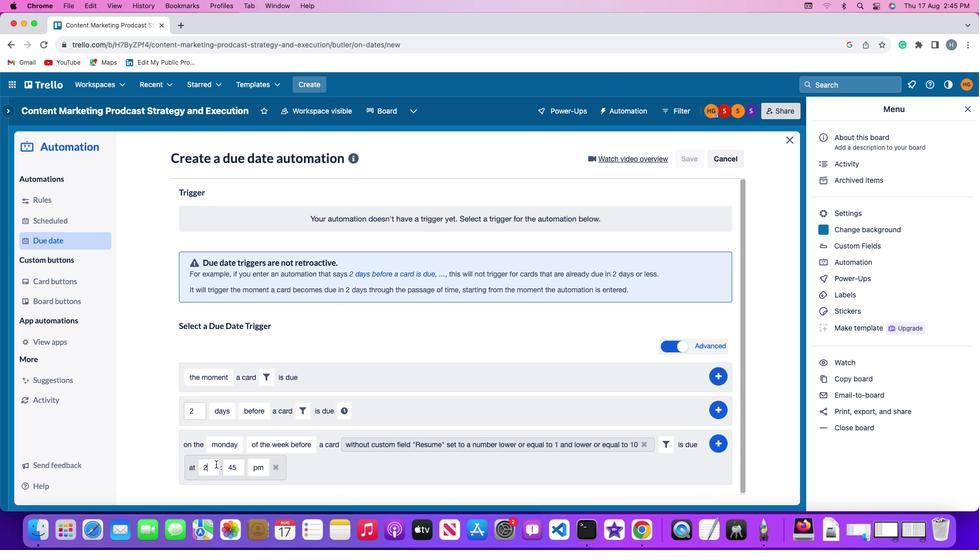
Action: Key pressed Key.backspace'1''1'
Screenshot: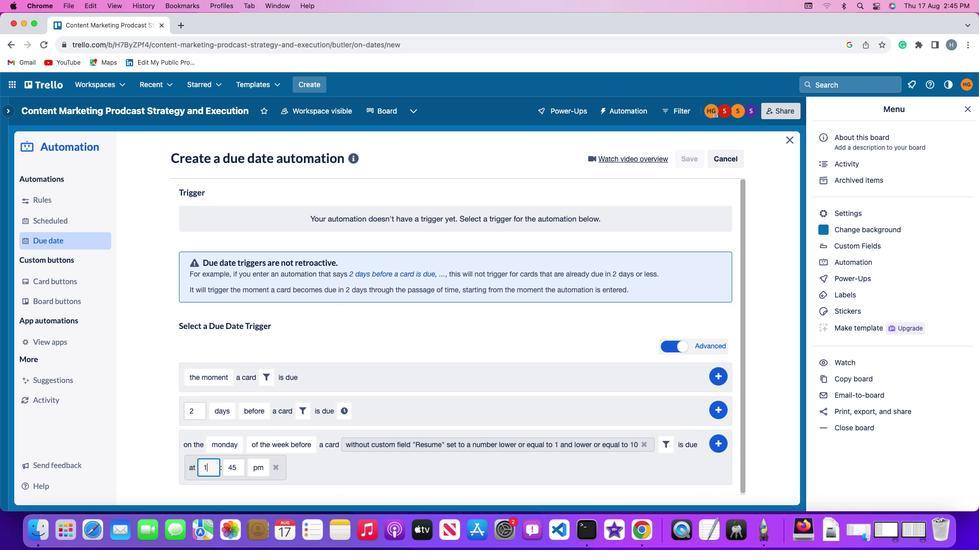 
Action: Mouse moved to (239, 467)
Screenshot: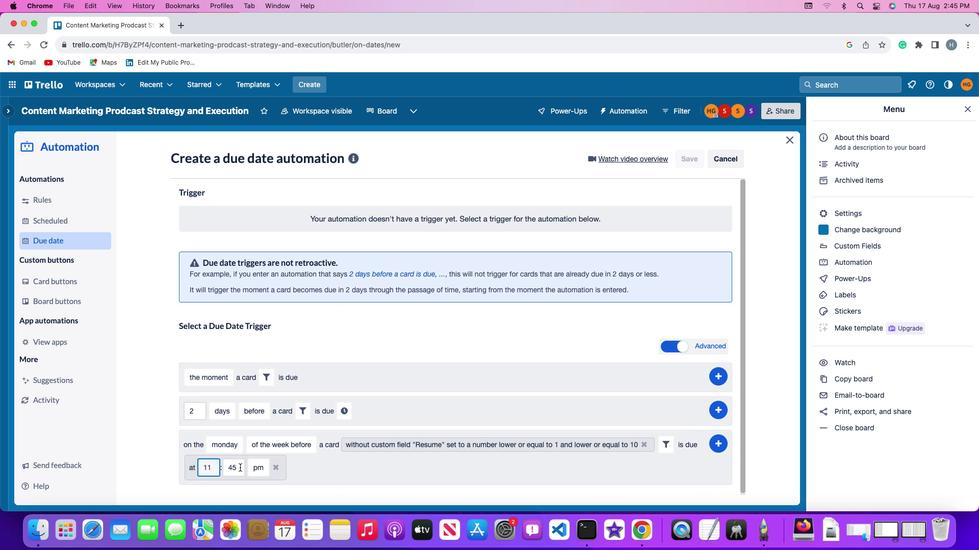 
Action: Mouse pressed left at (239, 467)
Screenshot: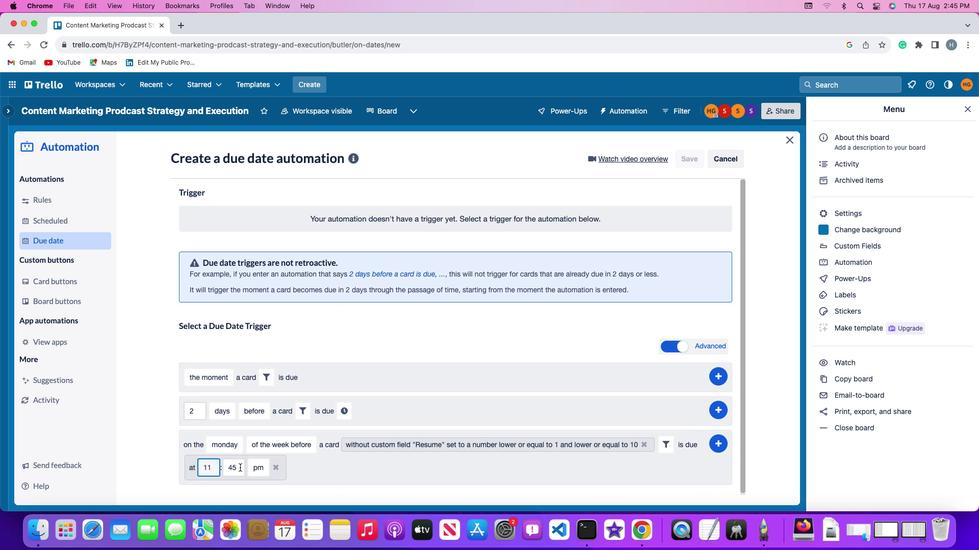 
Action: Key pressed Key.backspaceKey.backspace'0''0'
Screenshot: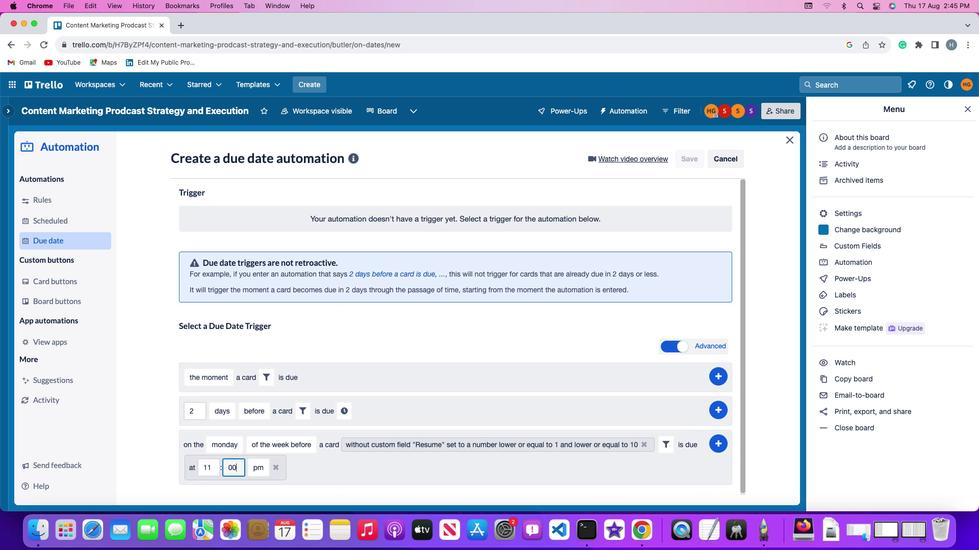 
Action: Mouse moved to (263, 469)
Screenshot: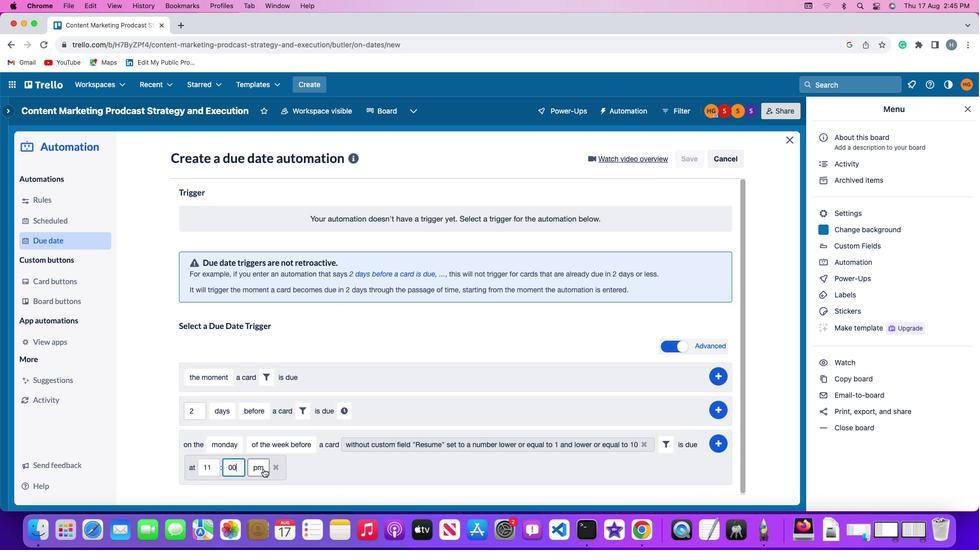 
Action: Mouse pressed left at (263, 469)
Screenshot: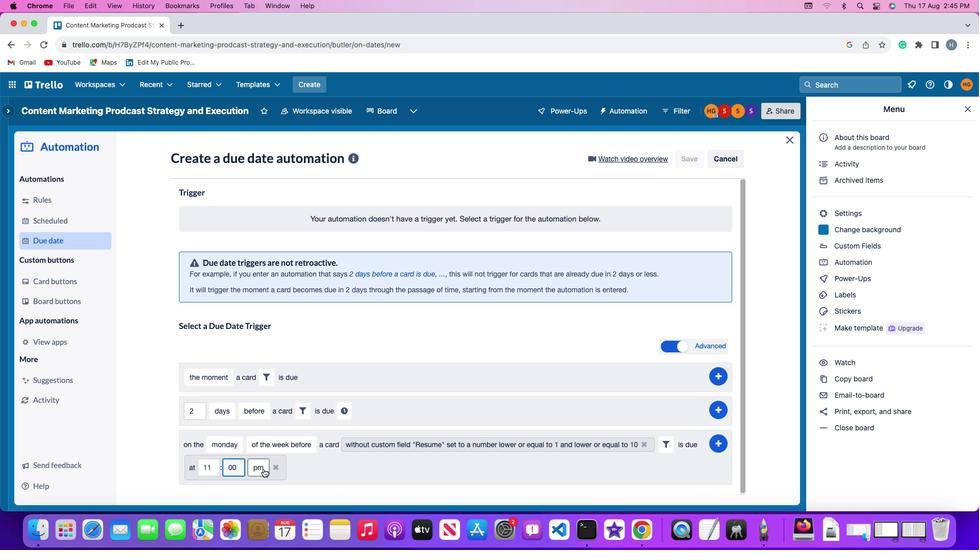 
Action: Mouse moved to (263, 431)
Screenshot: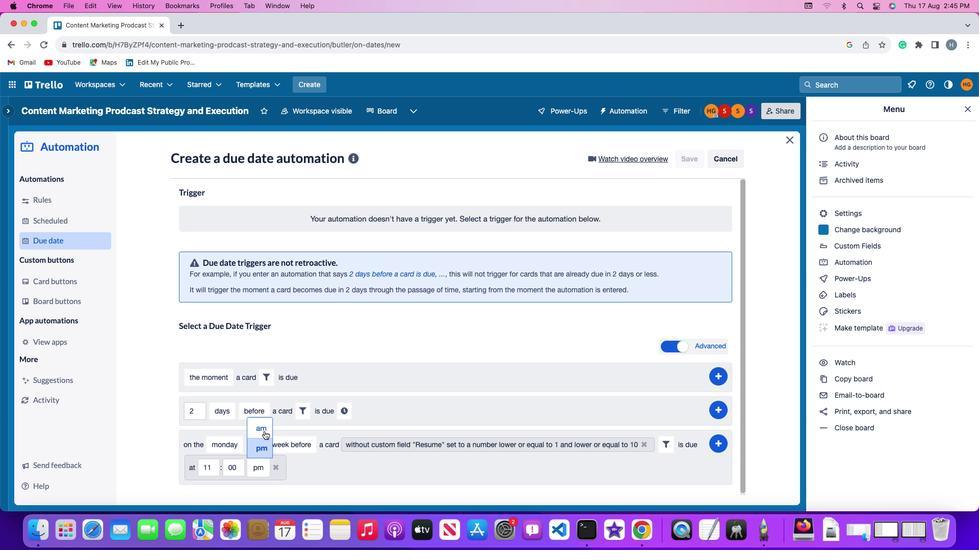 
Action: Mouse pressed left at (263, 431)
Screenshot: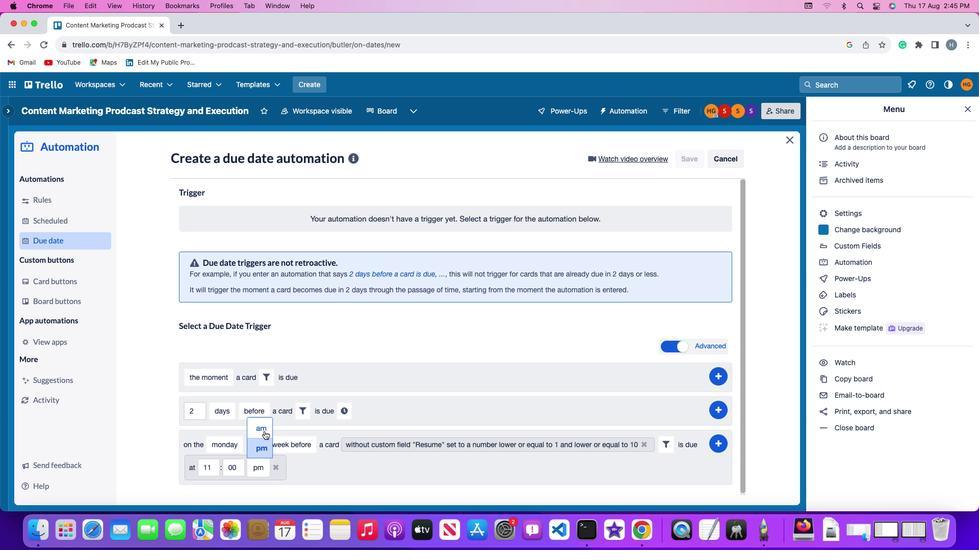 
Action: Mouse moved to (718, 443)
Screenshot: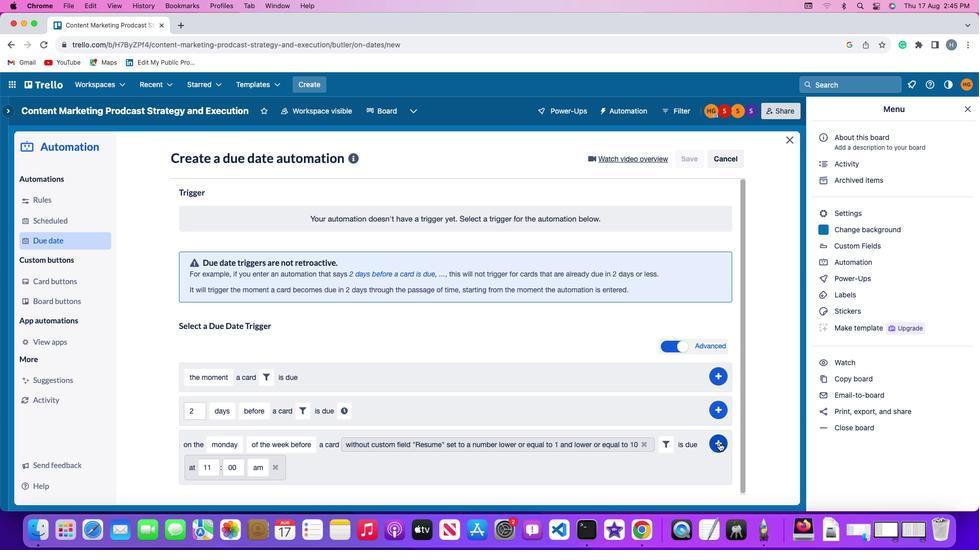 
Action: Mouse pressed left at (718, 443)
Screenshot: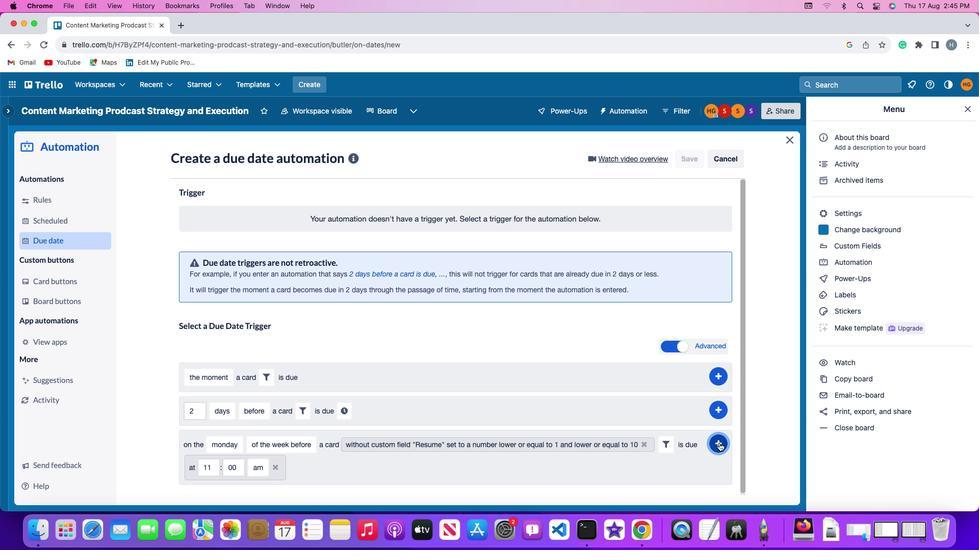 
Action: Mouse moved to (763, 371)
Screenshot: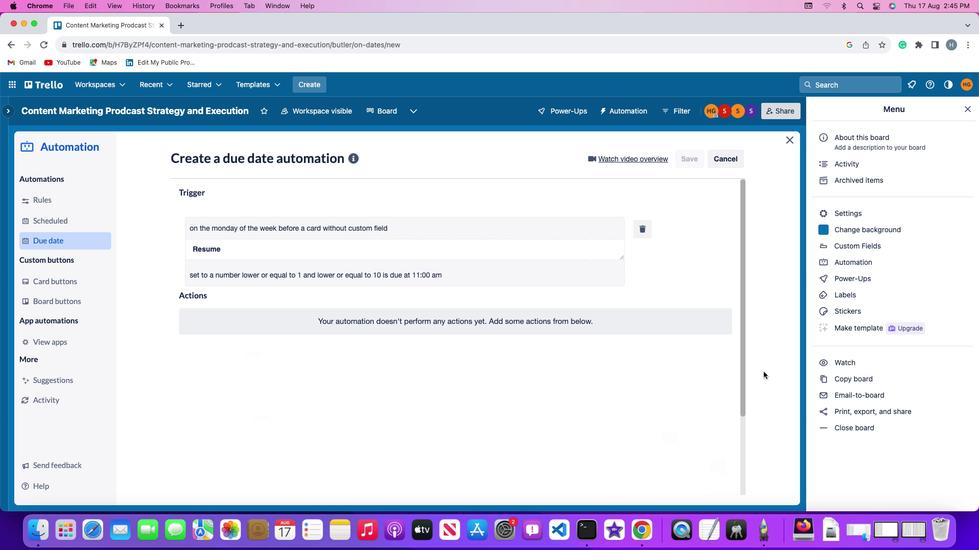
